 Task: Use the formula "LAMBDA" in spreadsheet "Project portfolio".
Action: Mouse moved to (809, 96)
Screenshot: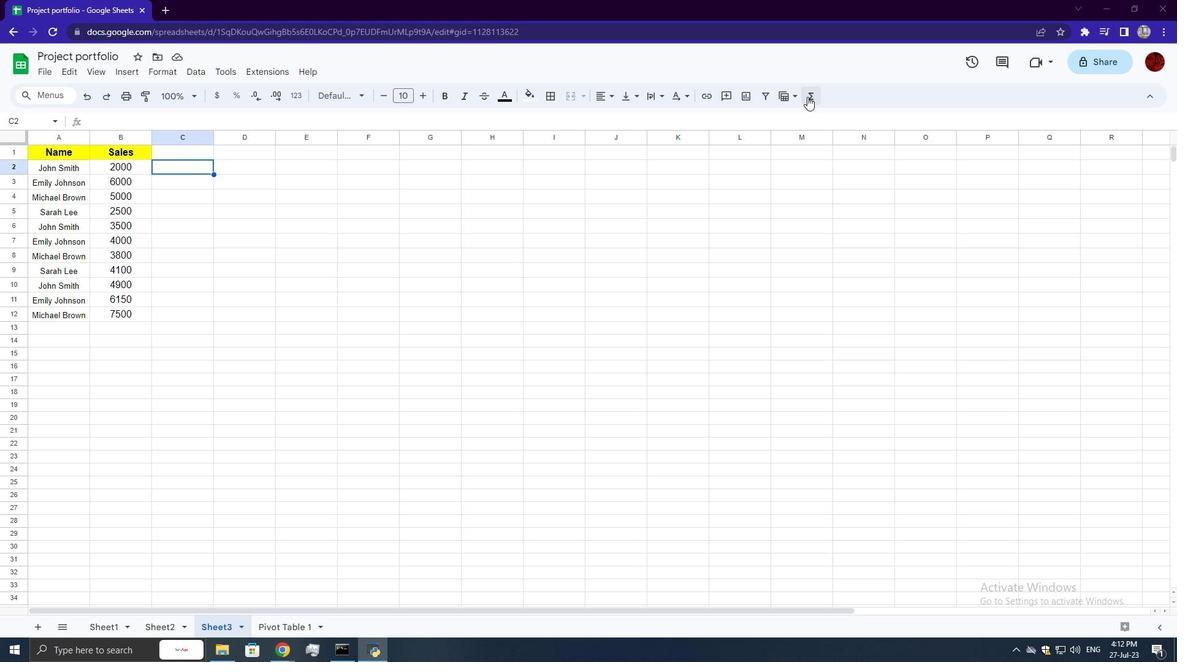 
Action: Mouse pressed left at (809, 96)
Screenshot: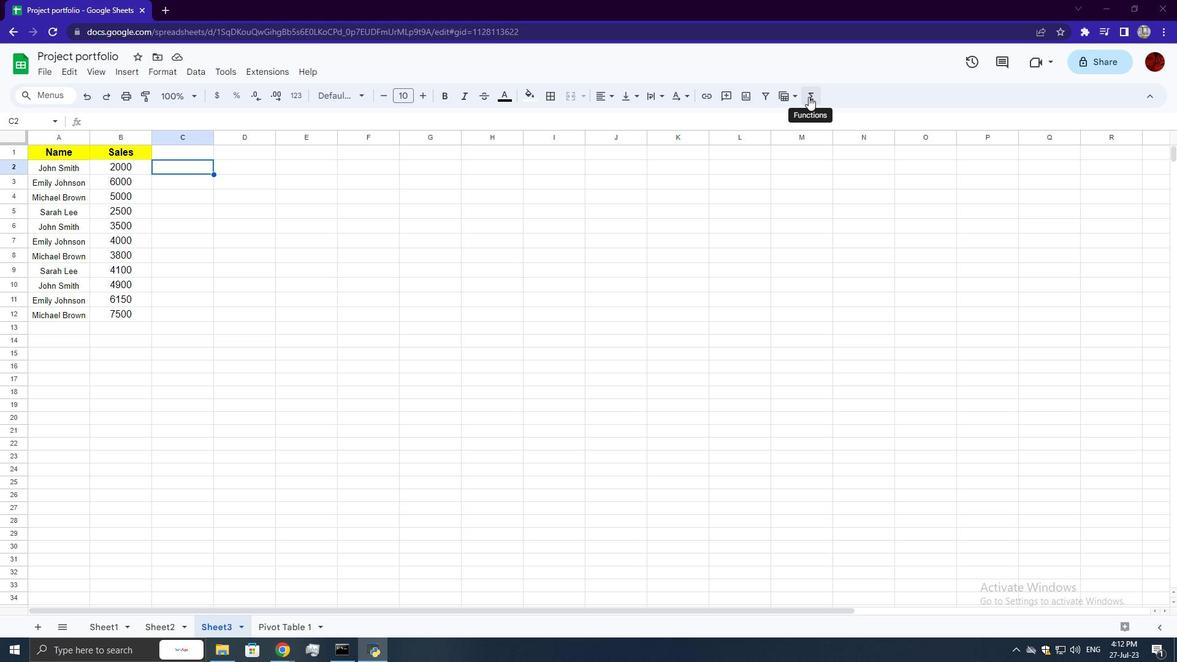 
Action: Mouse moved to (985, 257)
Screenshot: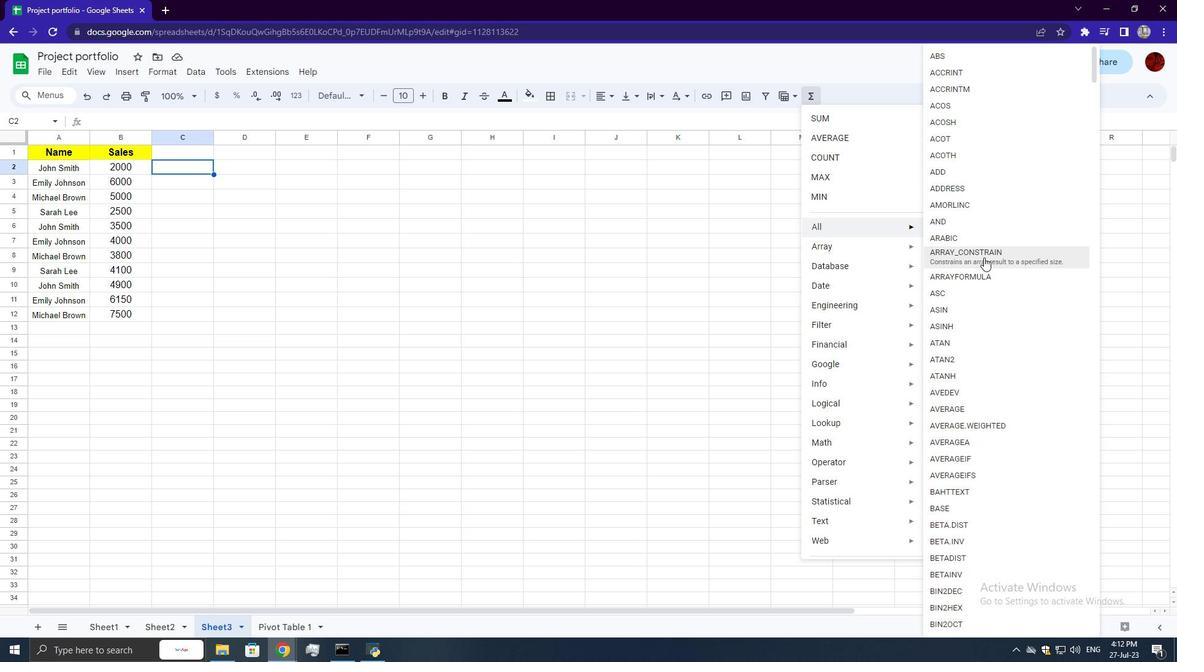 
Action: Mouse scrolled (985, 257) with delta (0, 0)
Screenshot: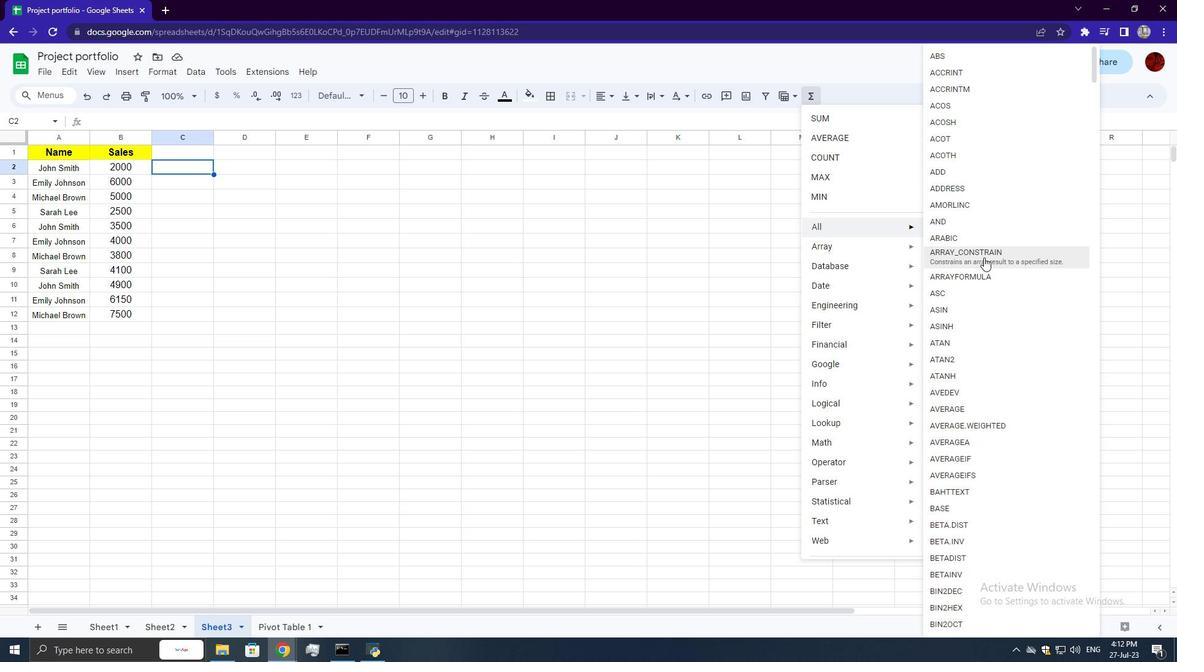 
Action: Mouse moved to (985, 259)
Screenshot: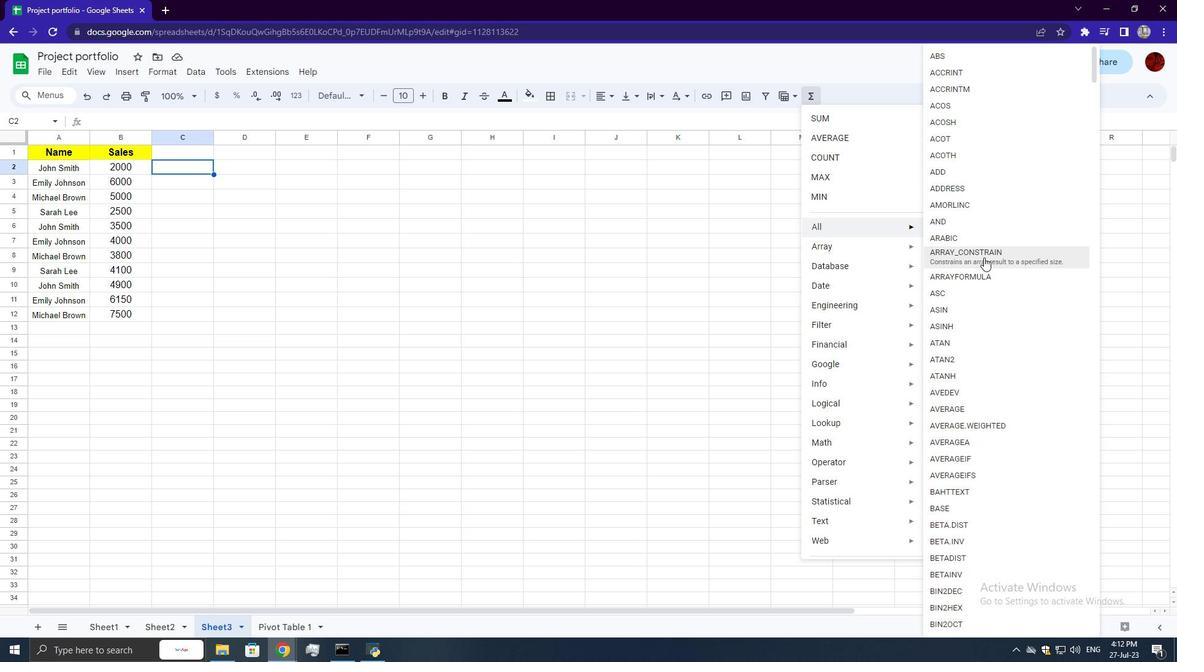 
Action: Mouse scrolled (985, 258) with delta (0, 0)
Screenshot: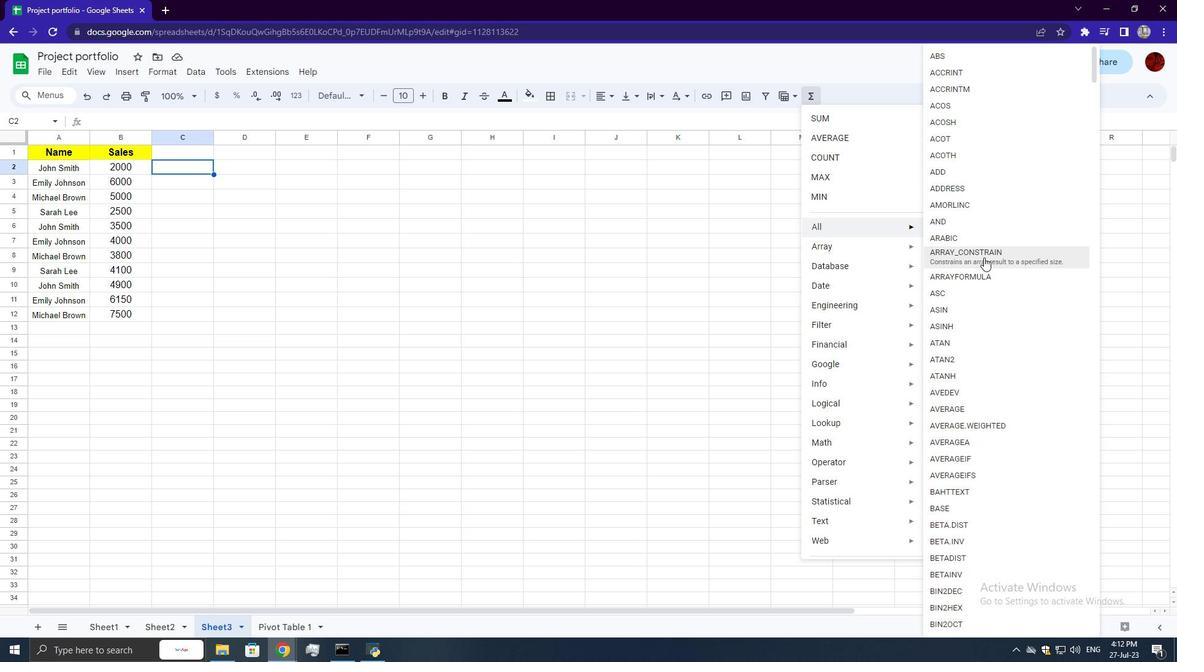 
Action: Mouse scrolled (985, 258) with delta (0, 0)
Screenshot: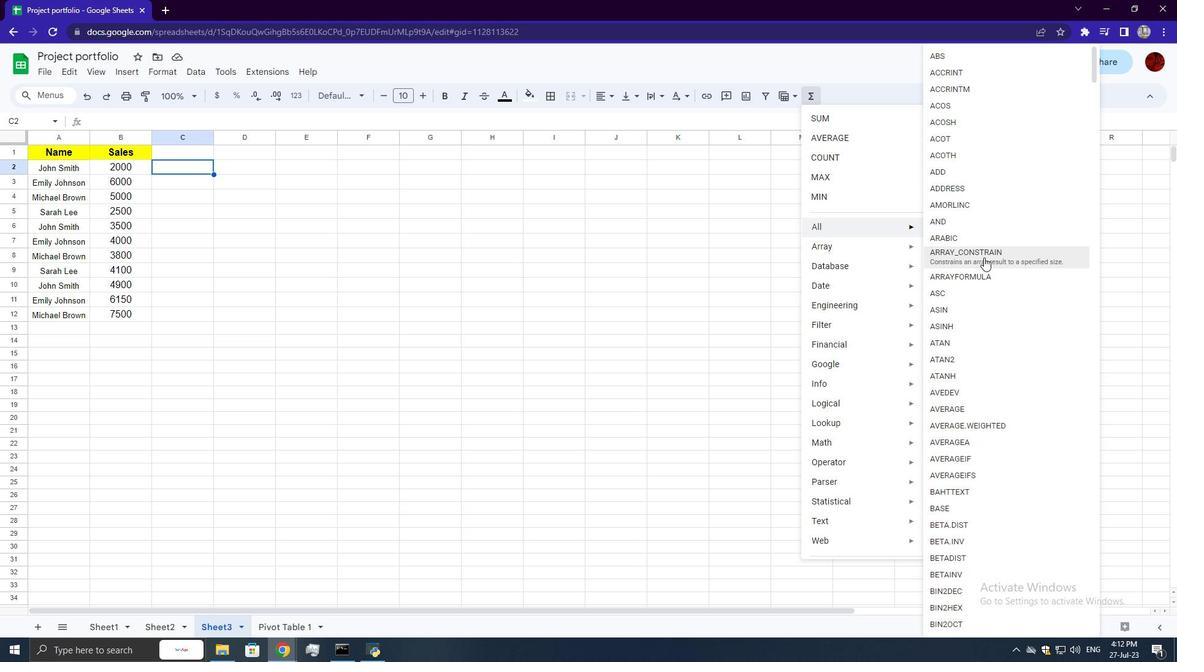 
Action: Mouse scrolled (985, 258) with delta (0, 0)
Screenshot: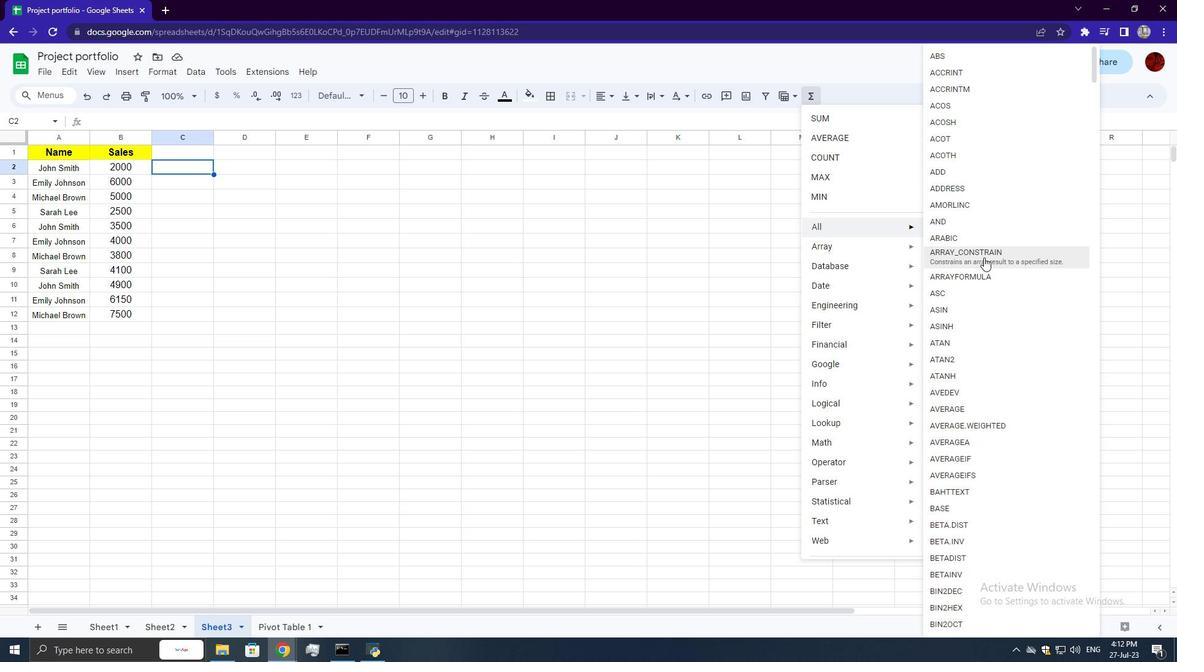 
Action: Mouse scrolled (985, 258) with delta (0, 0)
Screenshot: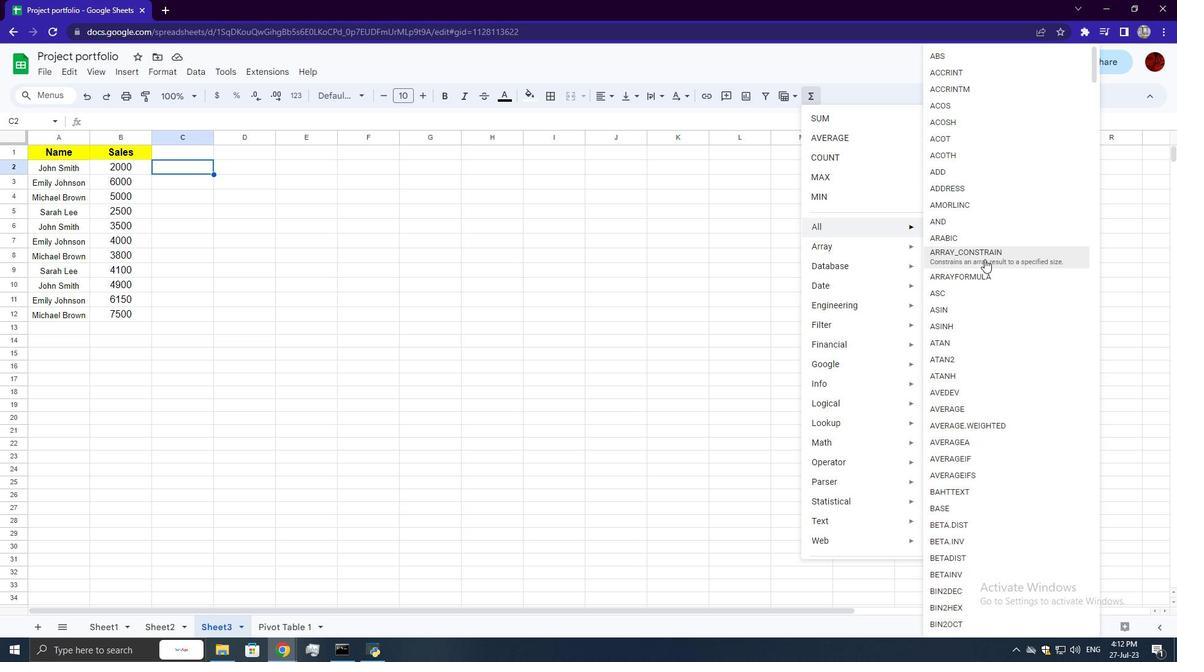 
Action: Mouse scrolled (985, 258) with delta (0, 0)
Screenshot: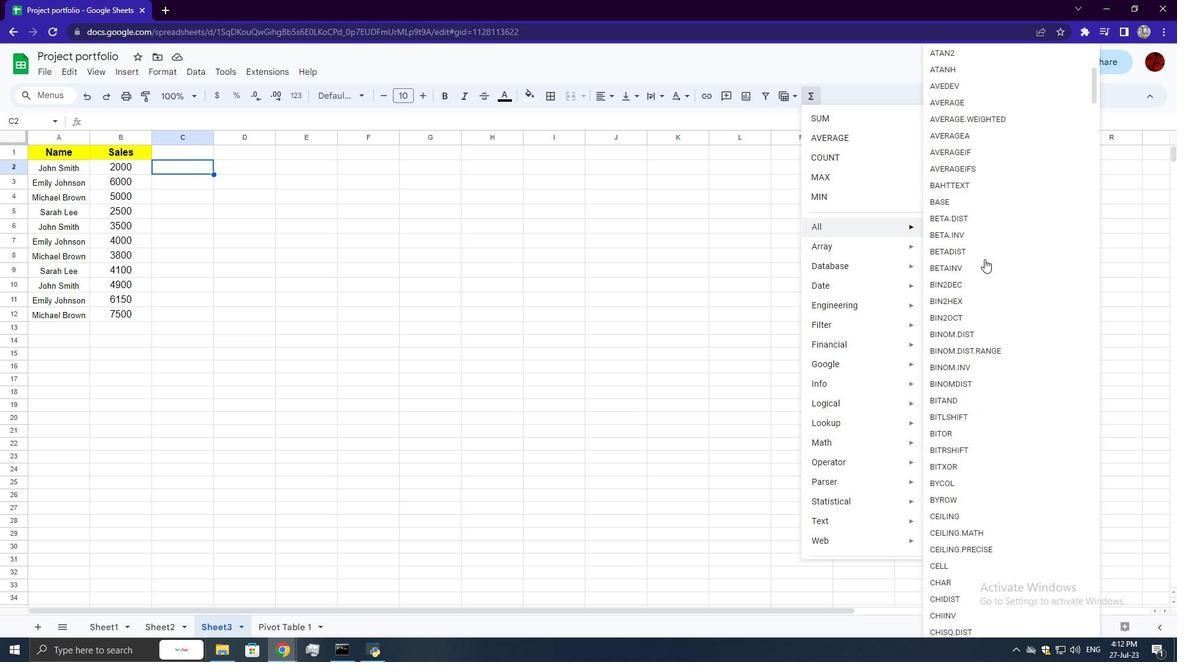 
Action: Mouse scrolled (985, 258) with delta (0, 0)
Screenshot: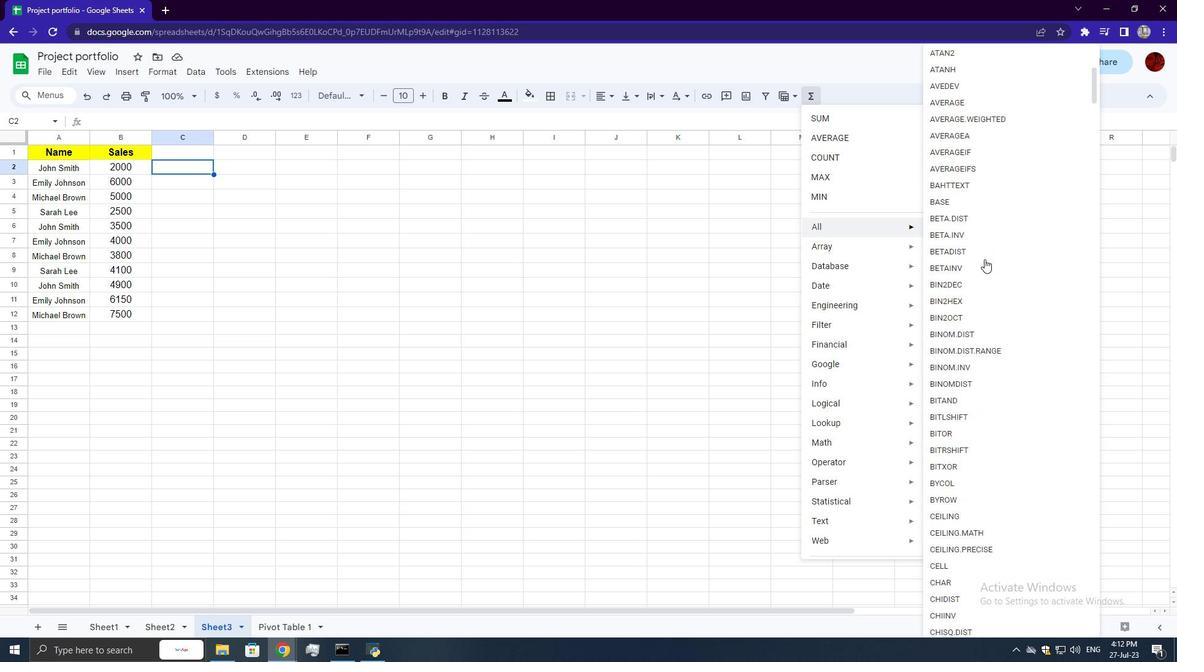
Action: Mouse scrolled (985, 258) with delta (0, 0)
Screenshot: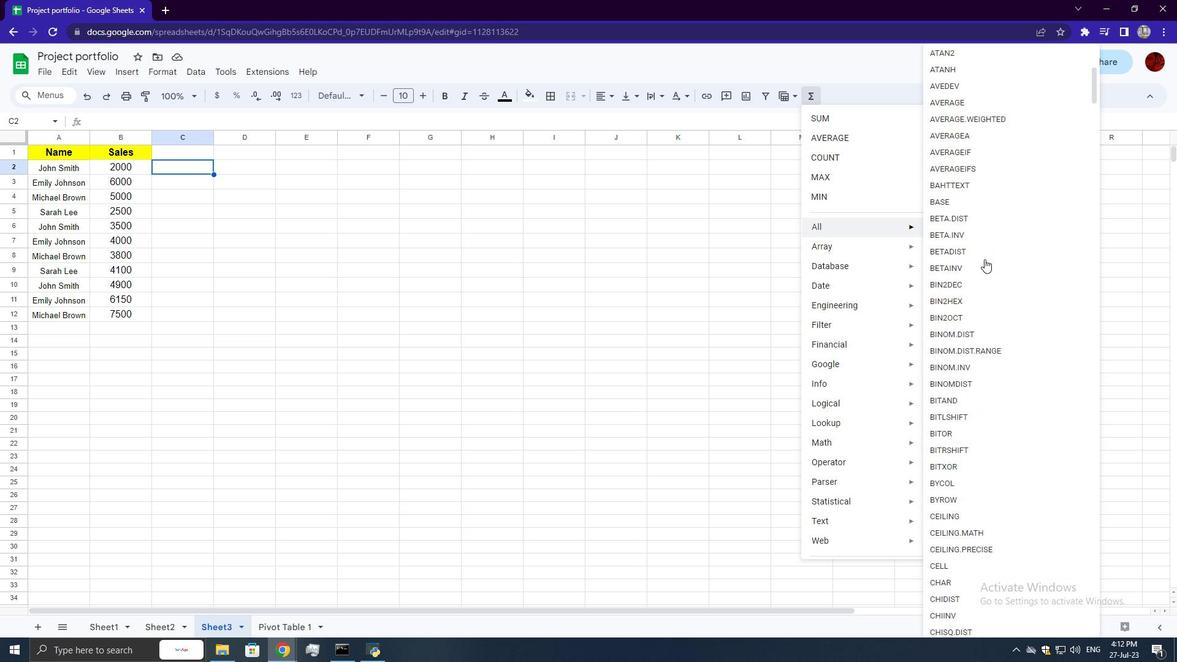 
Action: Mouse scrolled (985, 258) with delta (0, 0)
Screenshot: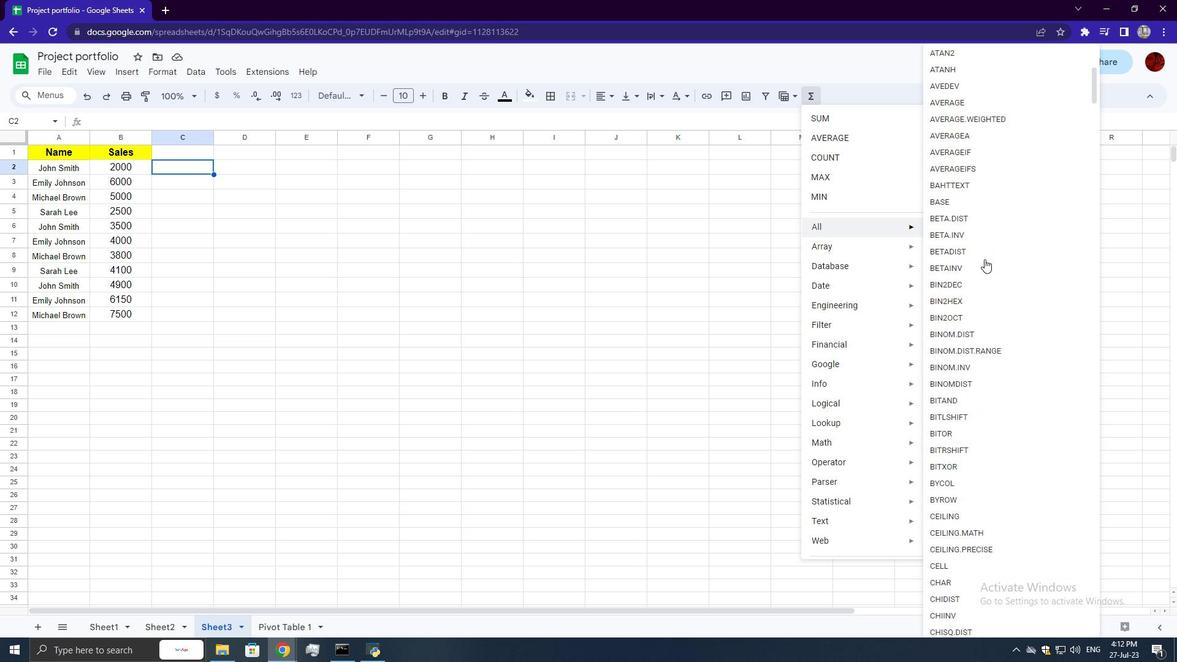 
Action: Mouse scrolled (985, 258) with delta (0, 0)
Screenshot: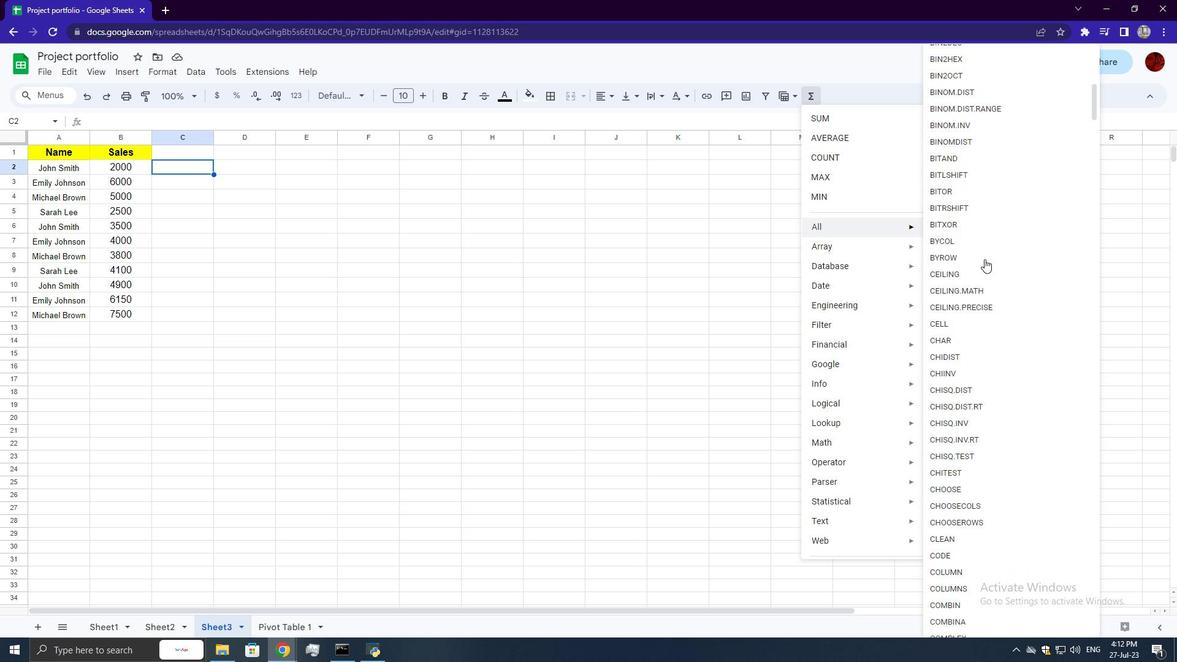 
Action: Mouse scrolled (985, 258) with delta (0, 0)
Screenshot: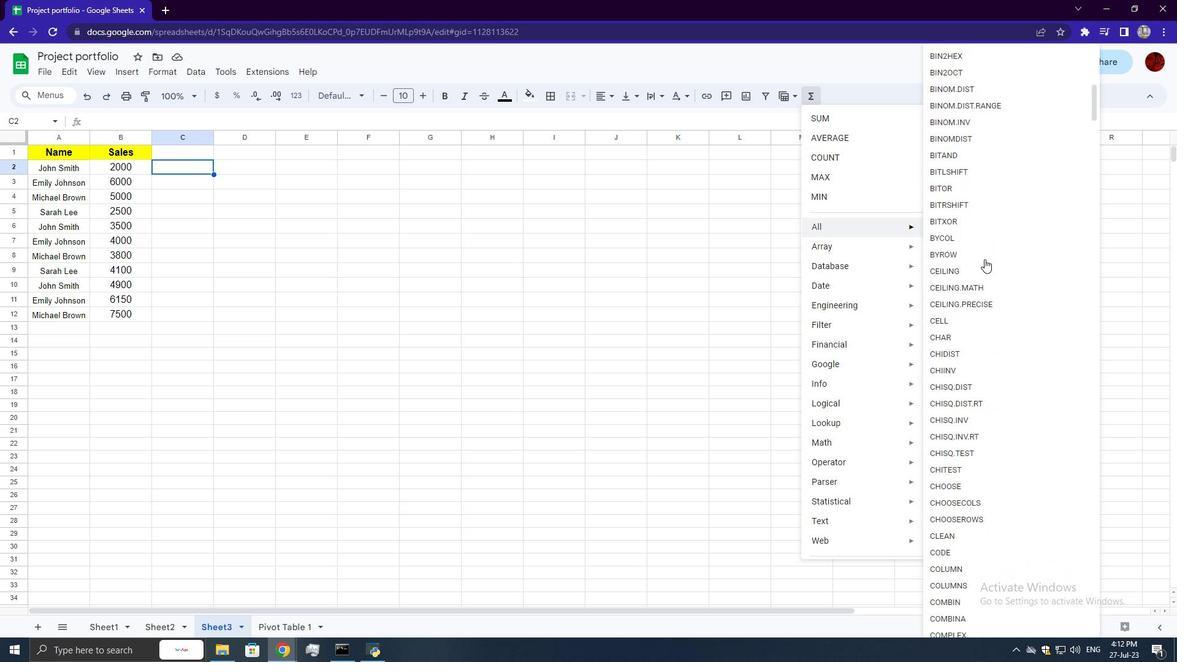 
Action: Mouse scrolled (985, 258) with delta (0, 0)
Screenshot: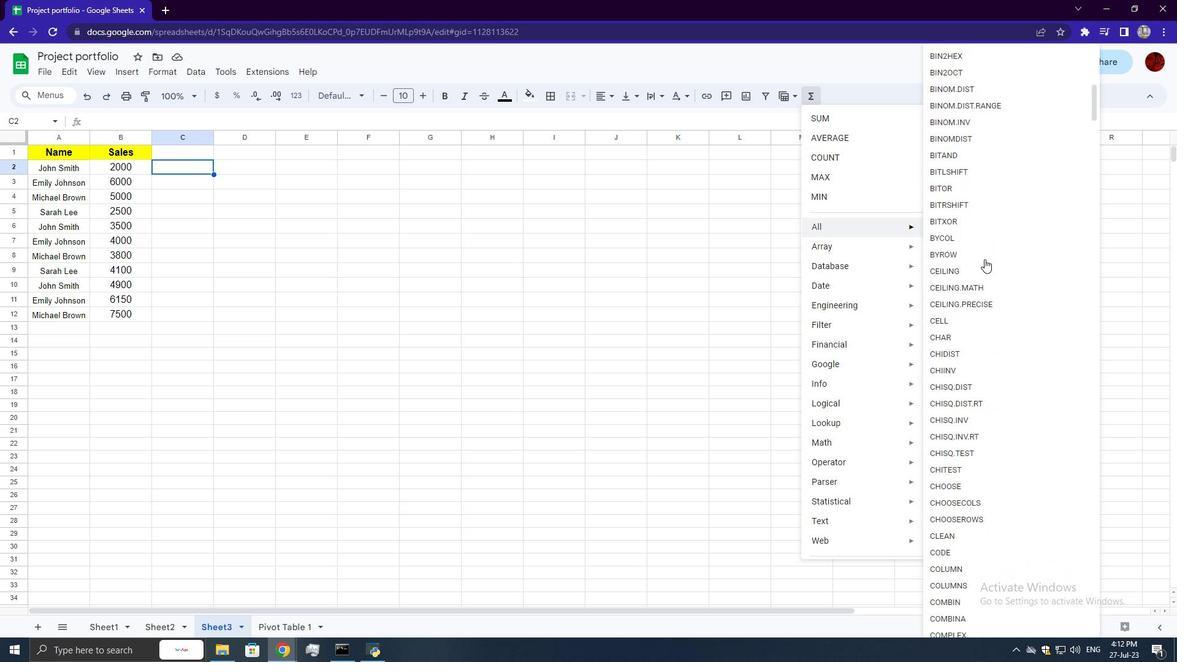 
Action: Mouse scrolled (985, 258) with delta (0, 0)
Screenshot: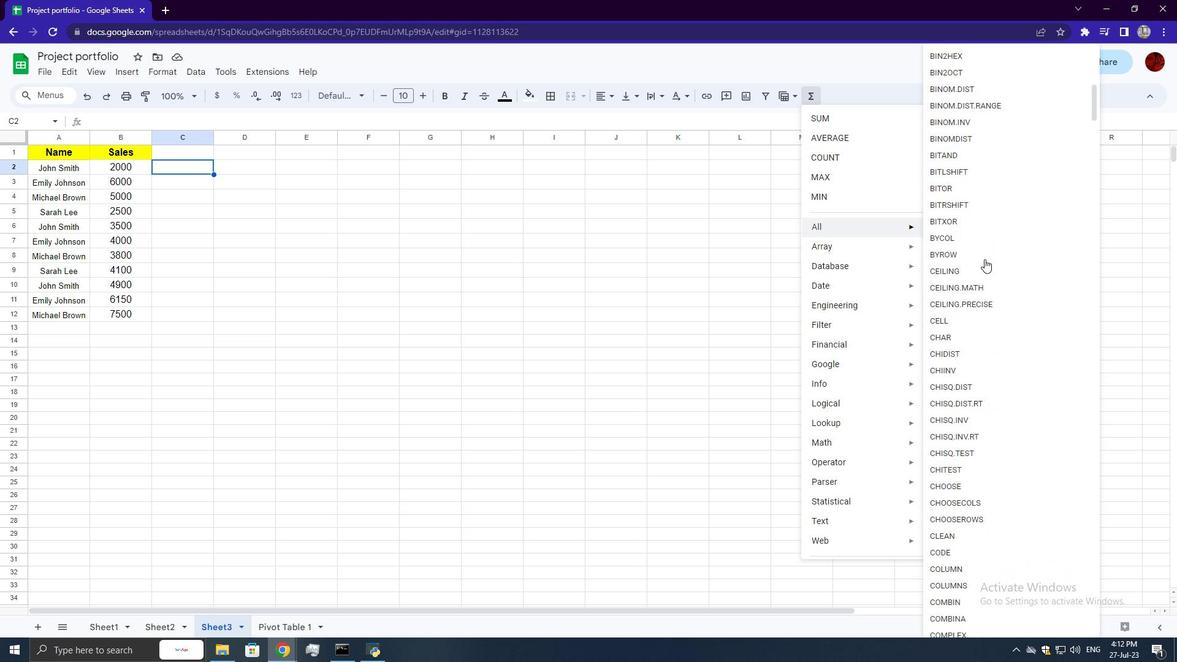 
Action: Mouse scrolled (985, 258) with delta (0, 0)
Screenshot: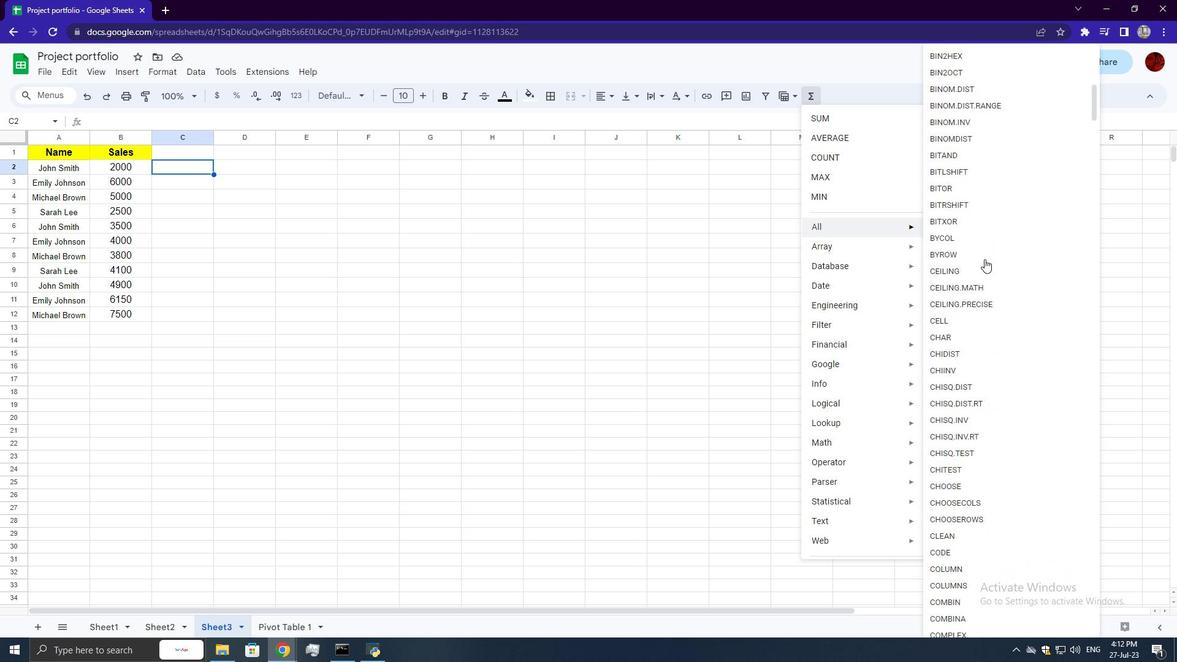 
Action: Mouse scrolled (985, 258) with delta (0, 0)
Screenshot: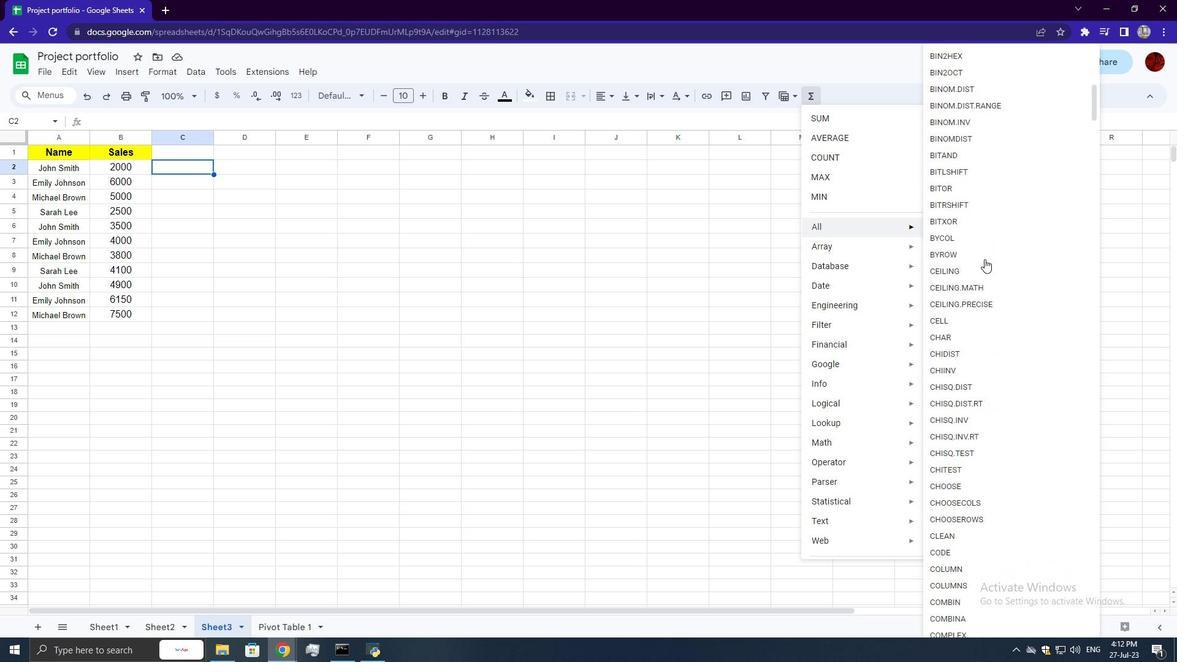
Action: Mouse scrolled (985, 258) with delta (0, 0)
Screenshot: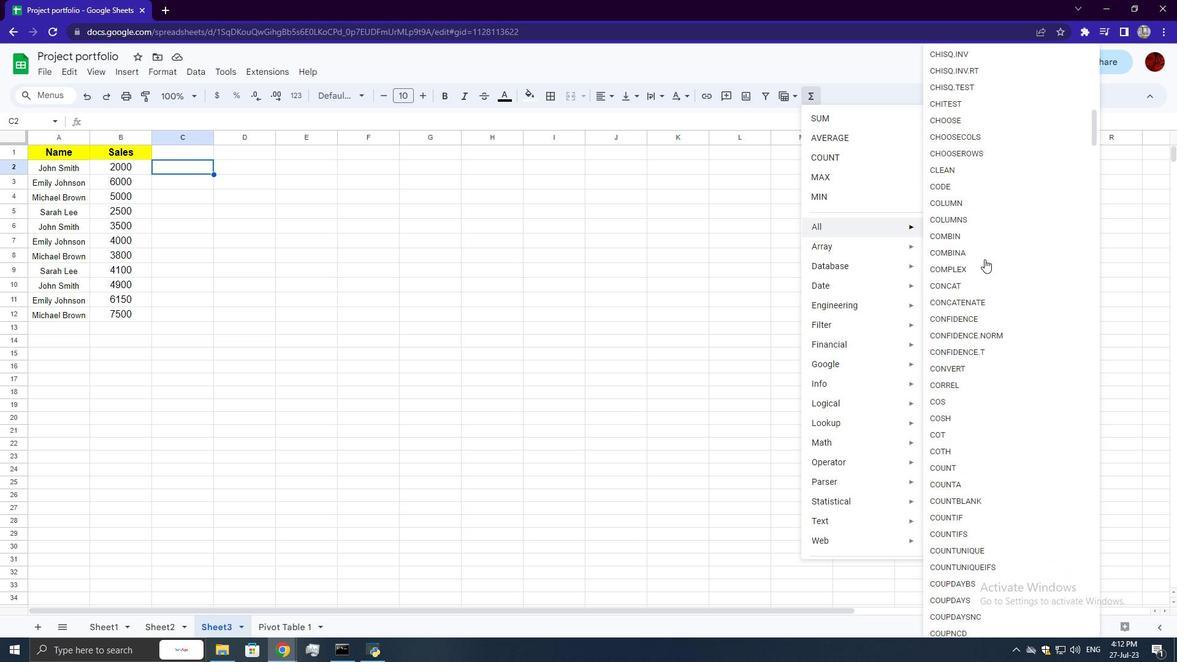 
Action: Mouse scrolled (985, 258) with delta (0, 0)
Screenshot: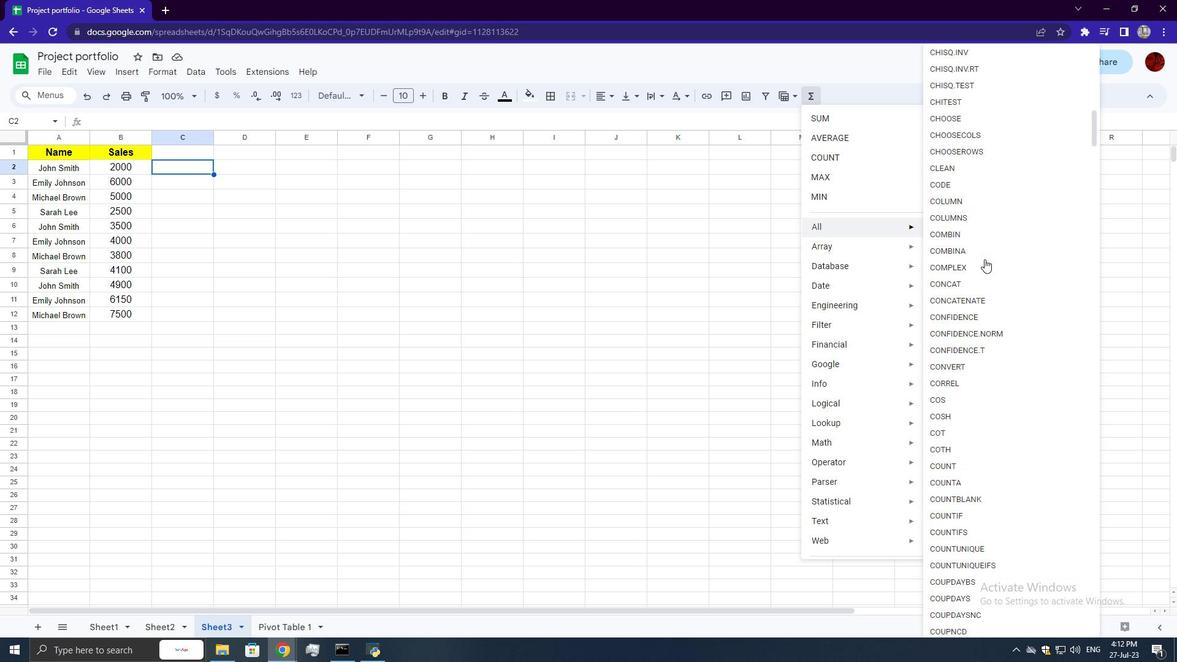 
Action: Mouse moved to (985, 259)
Screenshot: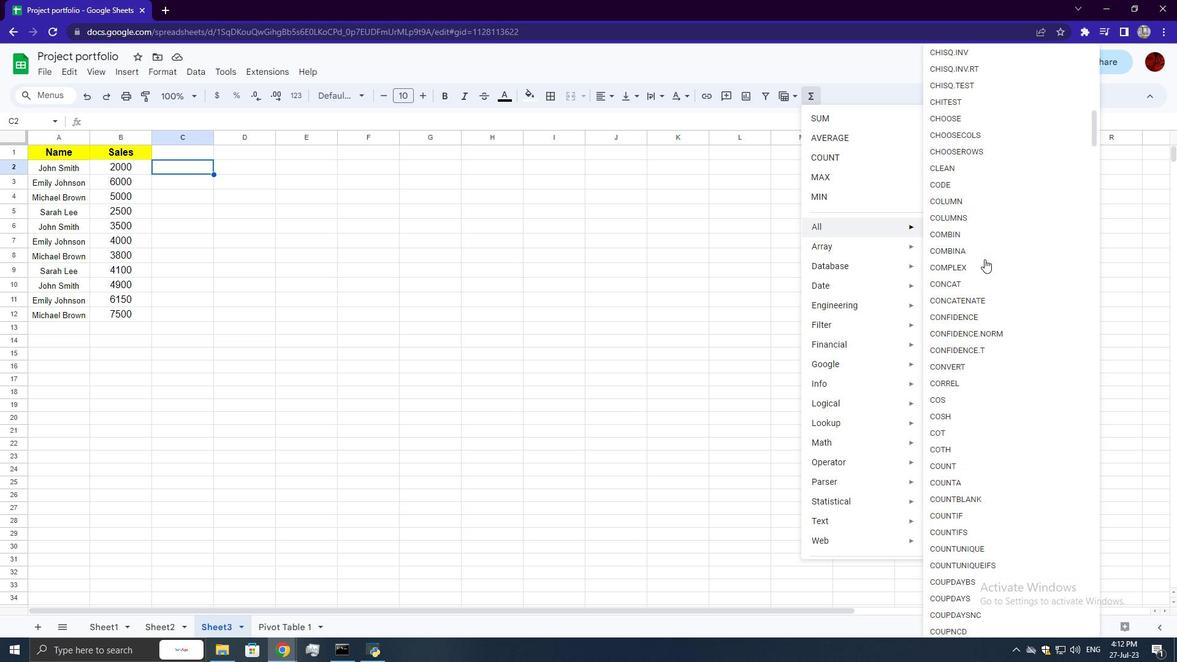 
Action: Mouse scrolled (985, 258) with delta (0, 0)
Screenshot: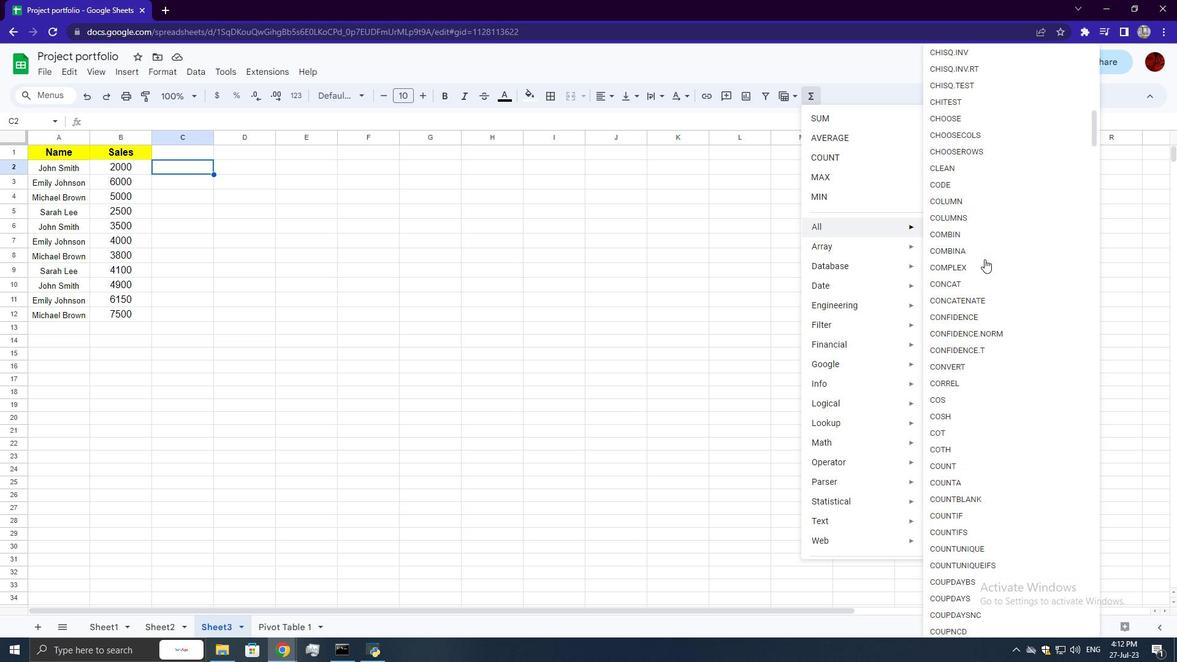 
Action: Mouse scrolled (985, 258) with delta (0, 0)
Screenshot: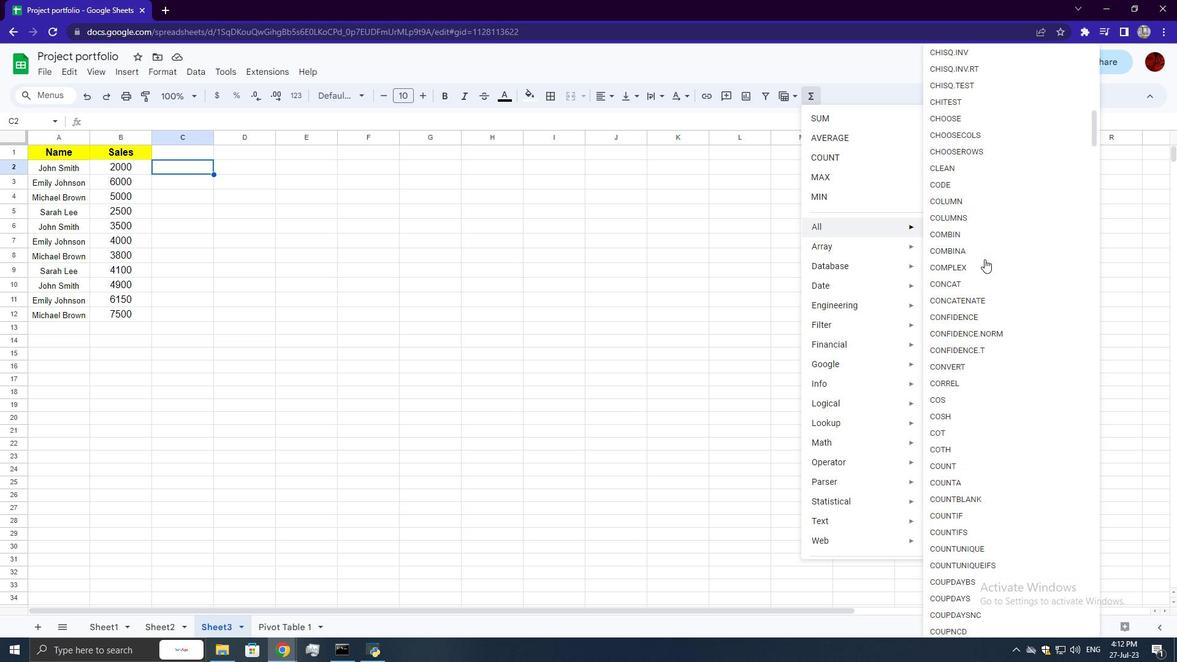 
Action: Mouse scrolled (985, 258) with delta (0, 0)
Screenshot: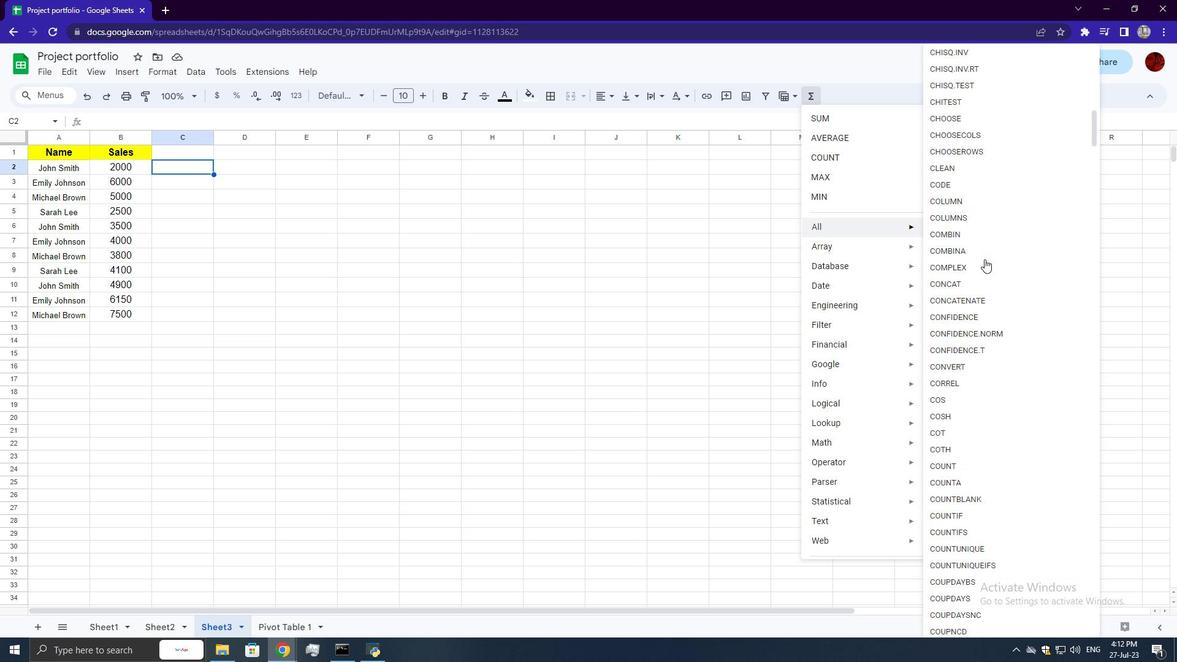
Action: Mouse scrolled (985, 258) with delta (0, 0)
Screenshot: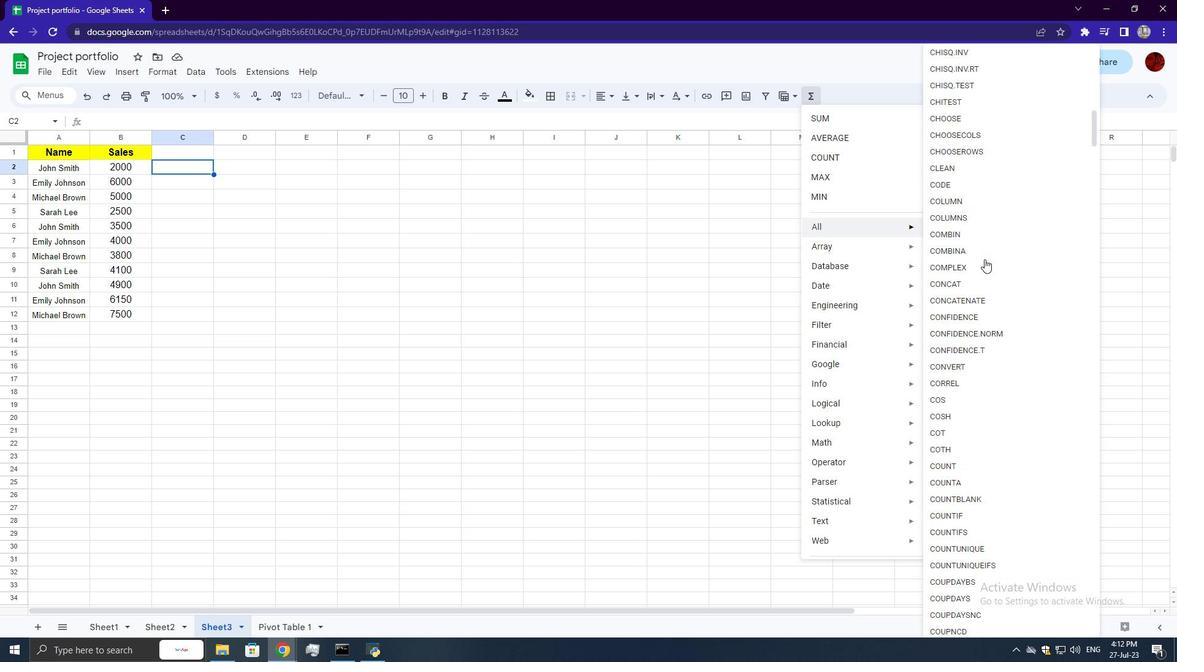 
Action: Mouse scrolled (985, 258) with delta (0, 0)
Screenshot: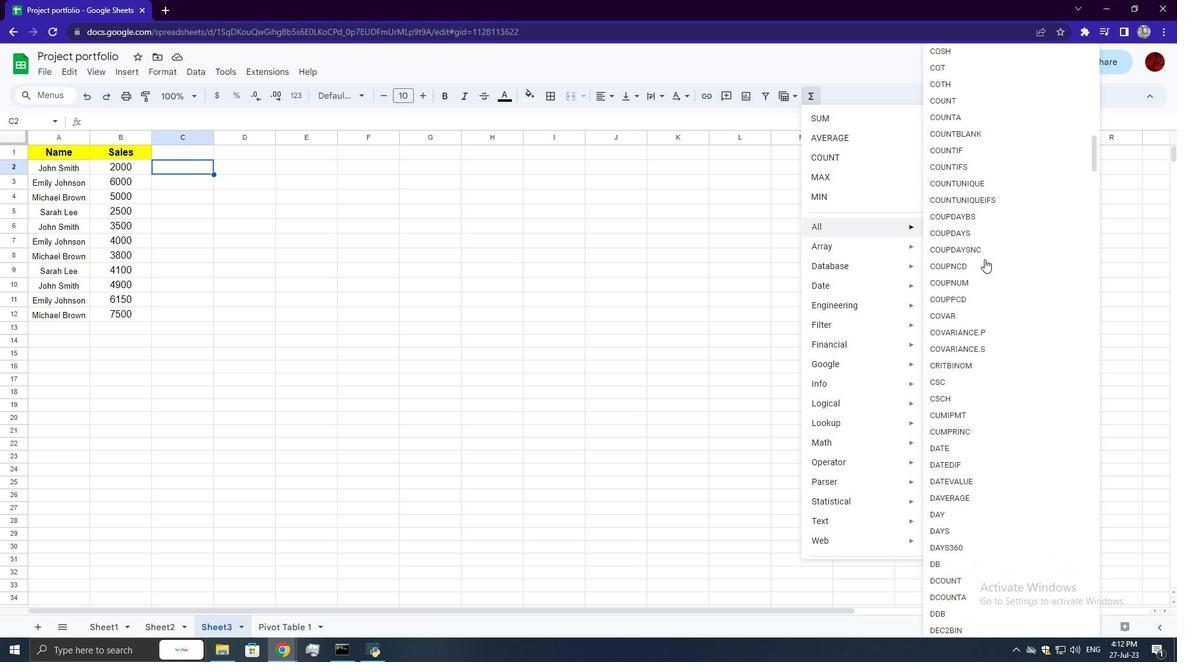 
Action: Mouse scrolled (985, 258) with delta (0, 0)
Screenshot: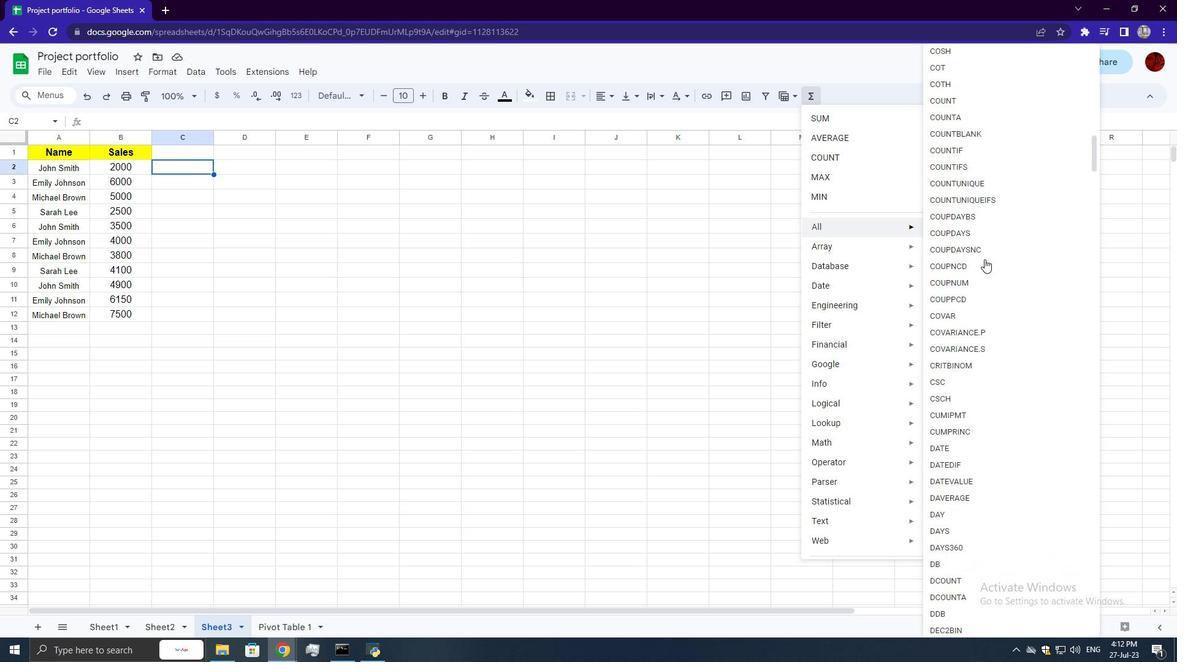 
Action: Mouse scrolled (985, 258) with delta (0, 0)
Screenshot: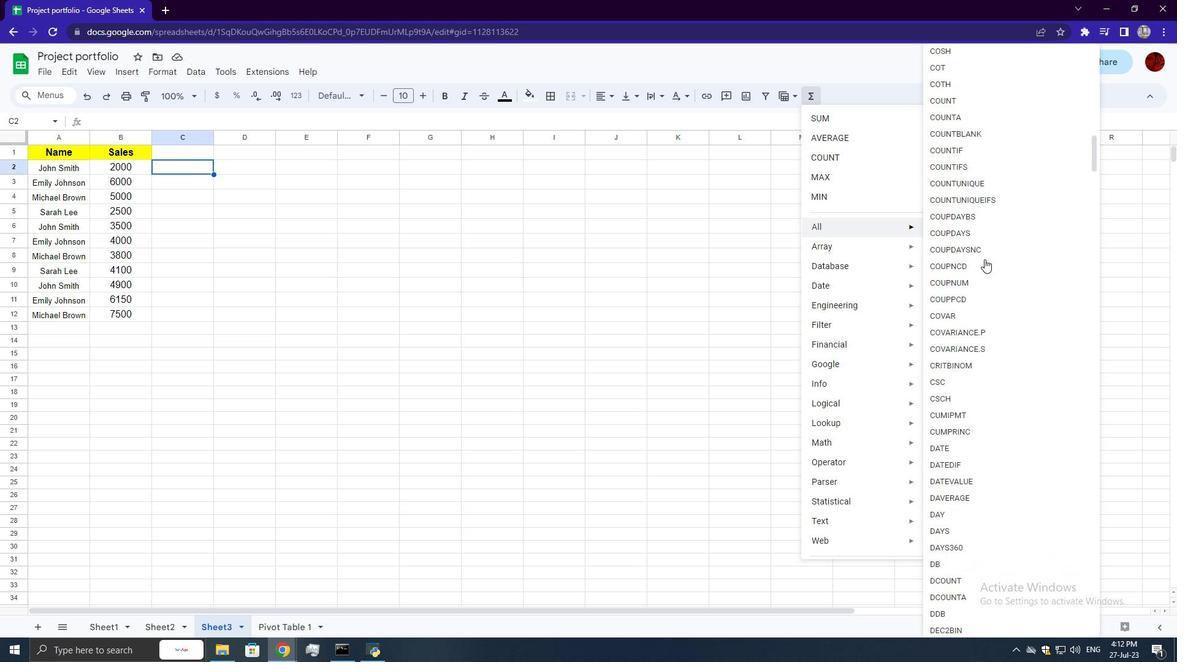 
Action: Mouse scrolled (985, 258) with delta (0, 0)
Screenshot: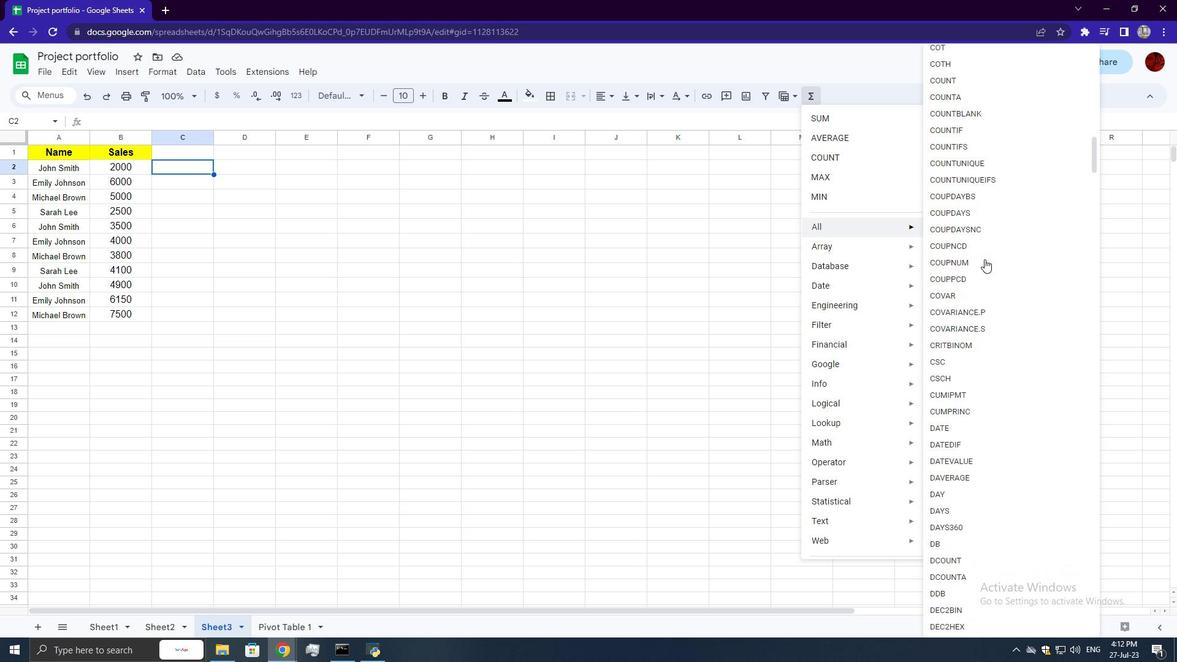 
Action: Mouse scrolled (985, 258) with delta (0, 0)
Screenshot: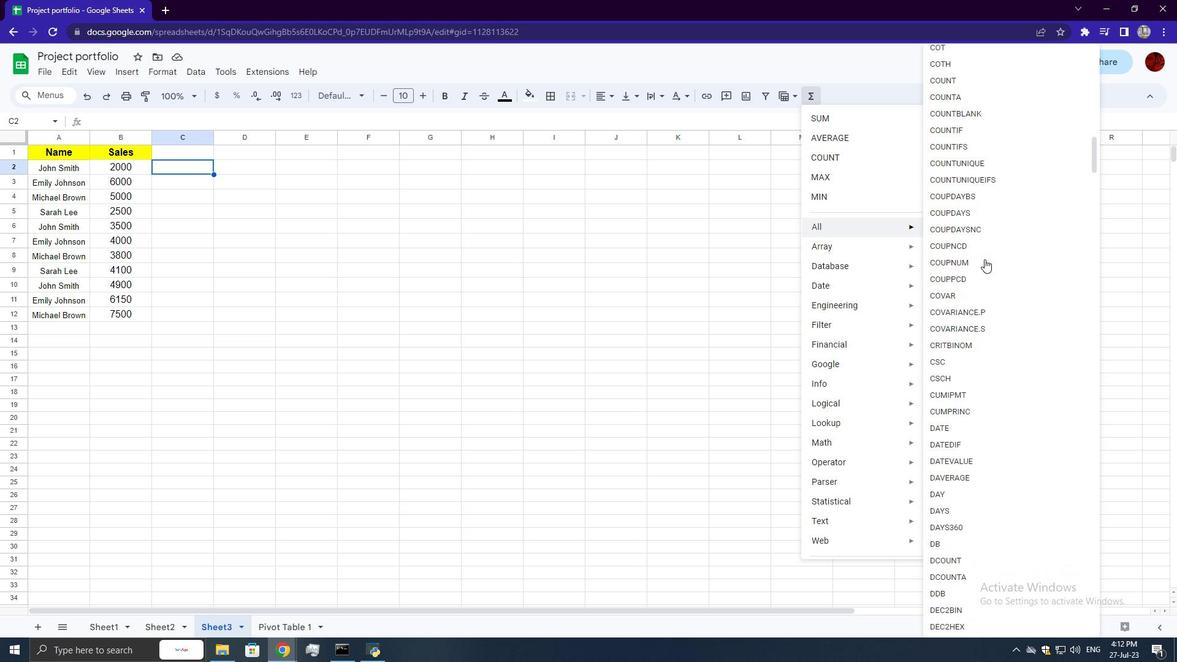 
Action: Mouse scrolled (985, 258) with delta (0, 0)
Screenshot: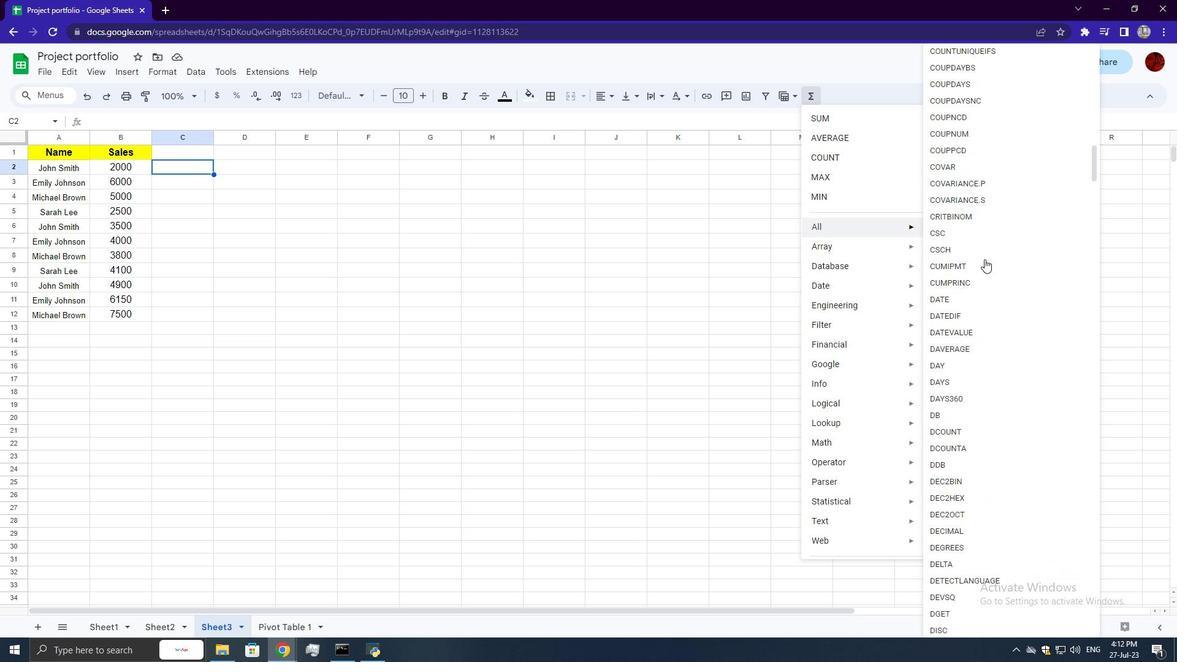 
Action: Mouse scrolled (985, 258) with delta (0, 0)
Screenshot: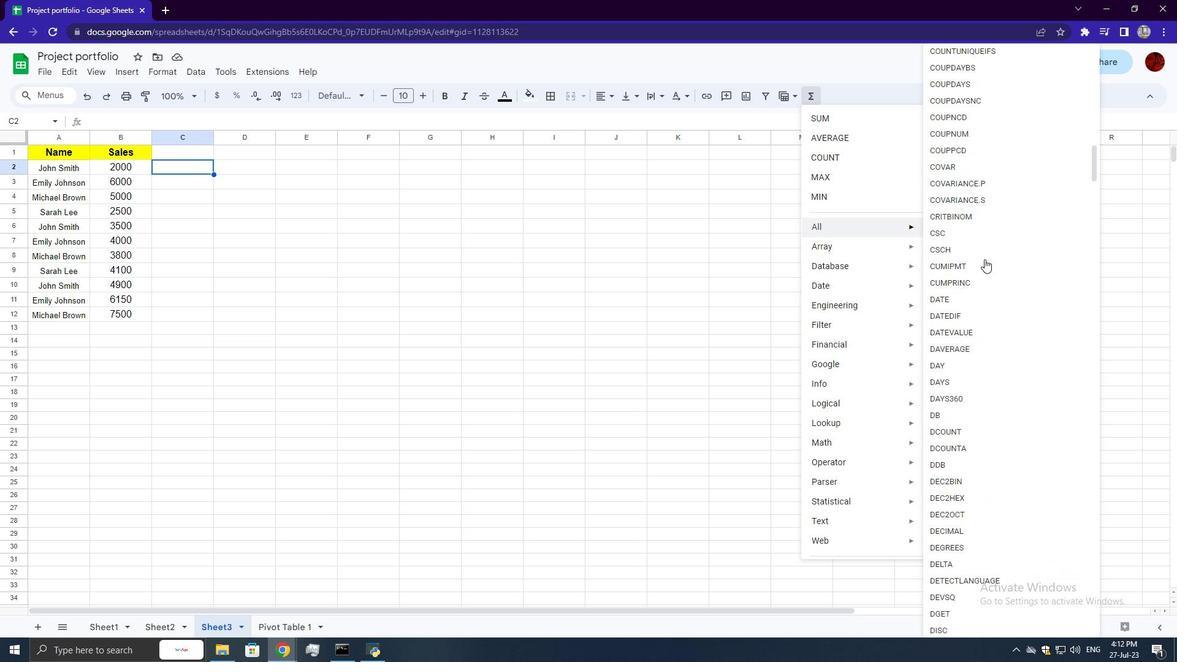 
Action: Mouse scrolled (985, 258) with delta (0, 0)
Screenshot: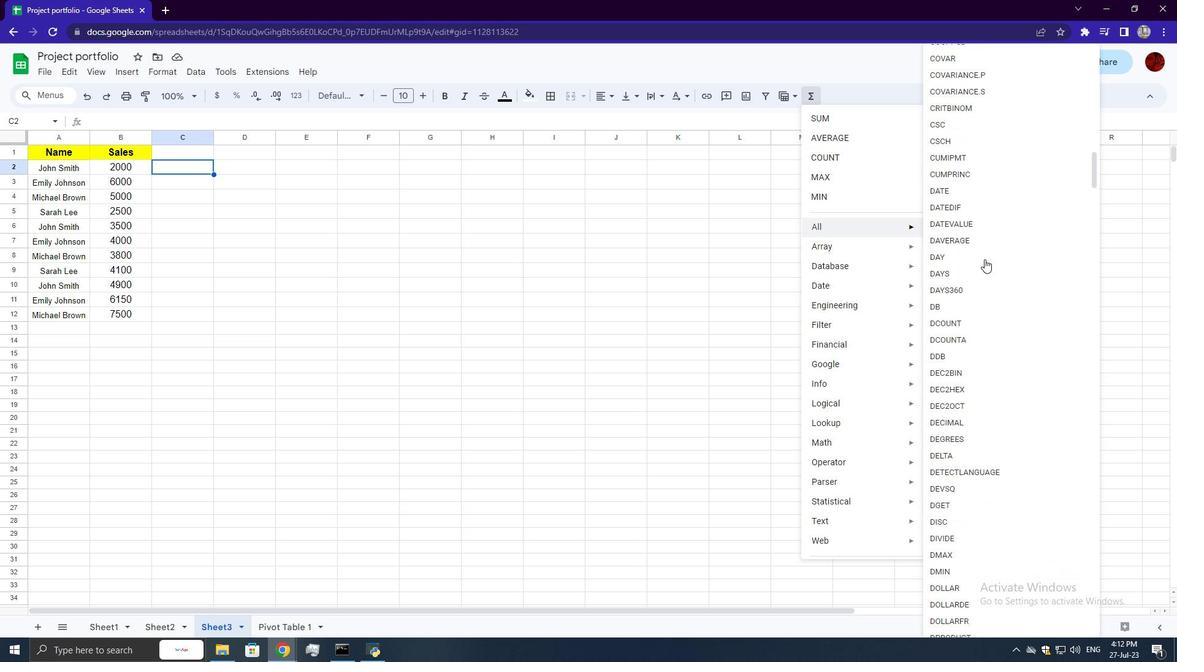 
Action: Mouse scrolled (985, 258) with delta (0, 0)
Screenshot: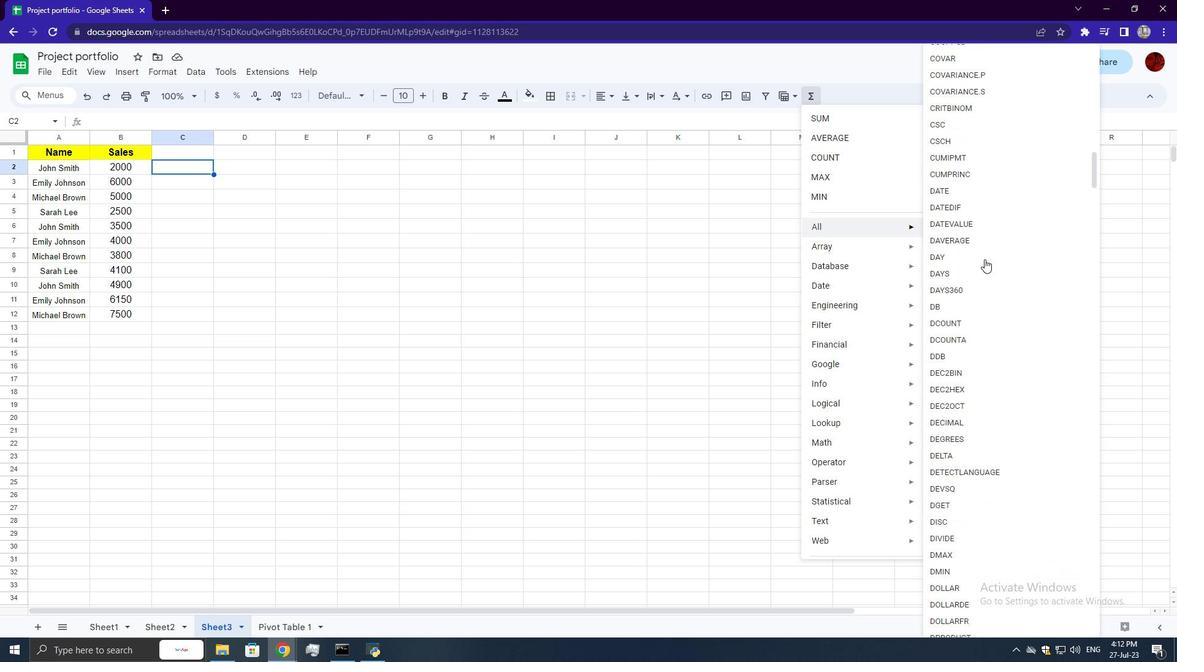 
Action: Mouse scrolled (985, 258) with delta (0, 0)
Screenshot: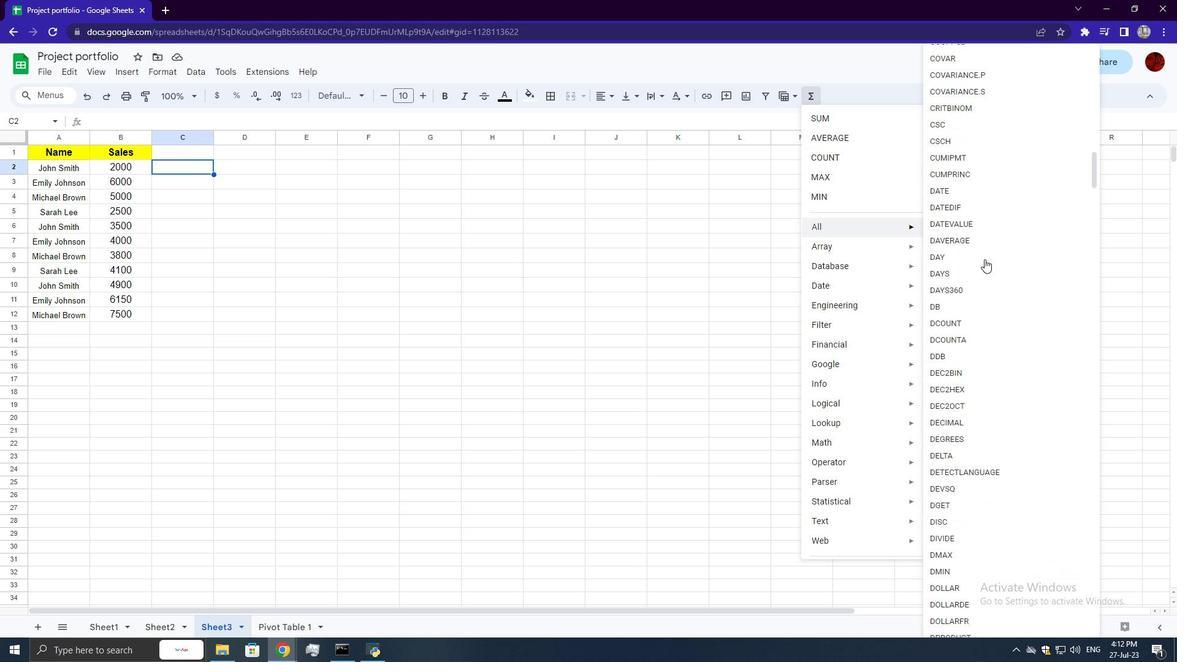 
Action: Mouse scrolled (985, 258) with delta (0, 0)
Screenshot: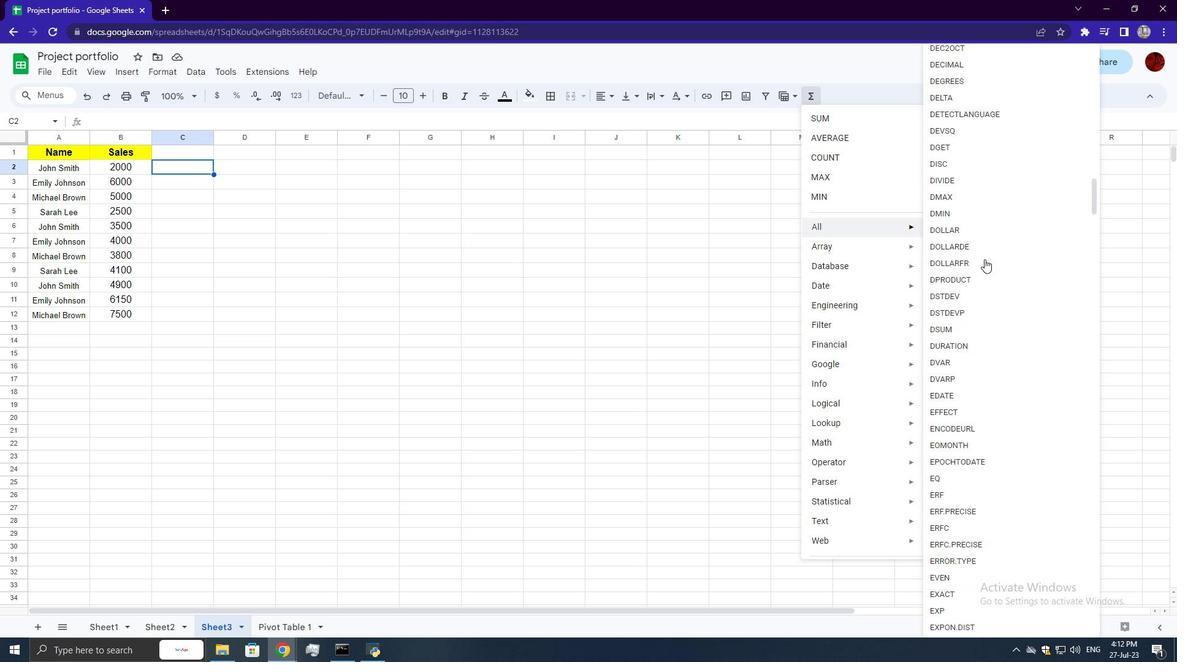 
Action: Mouse scrolled (985, 258) with delta (0, 0)
Screenshot: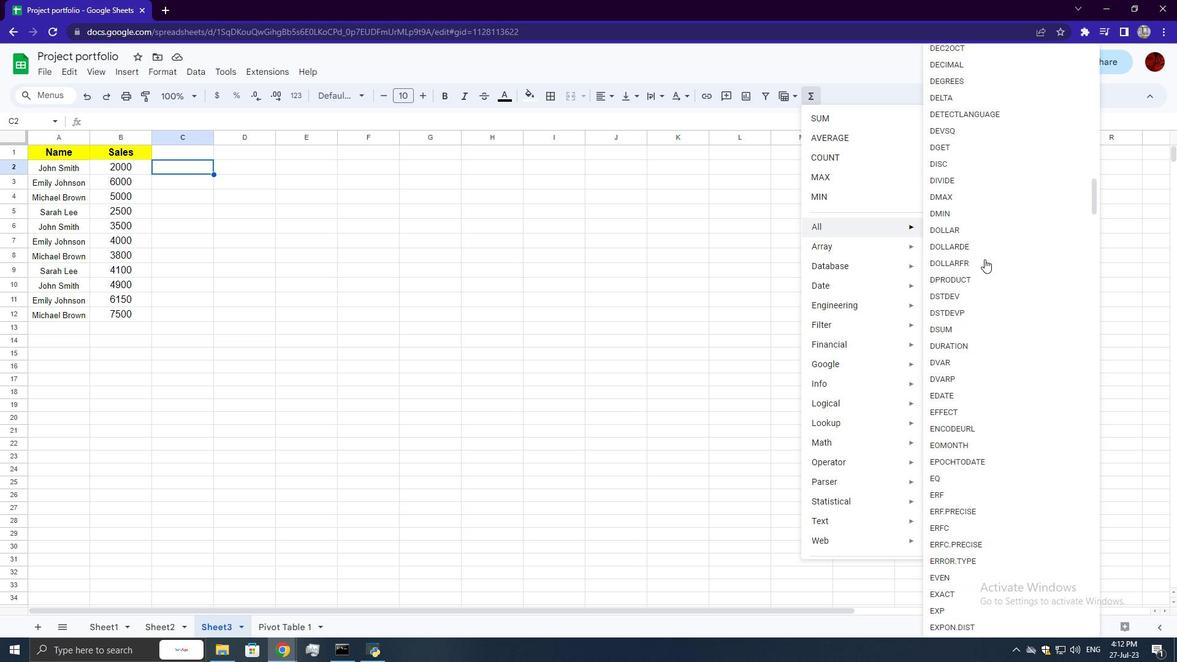 
Action: Mouse scrolled (985, 258) with delta (0, 0)
Screenshot: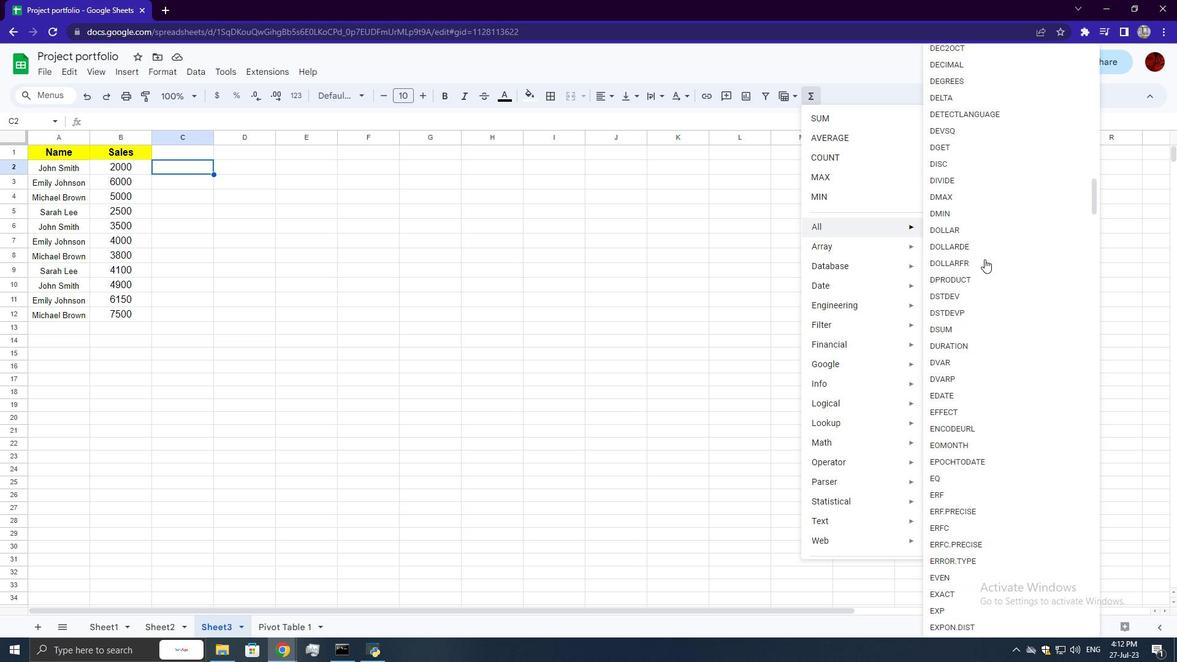 
Action: Mouse scrolled (985, 258) with delta (0, 0)
Screenshot: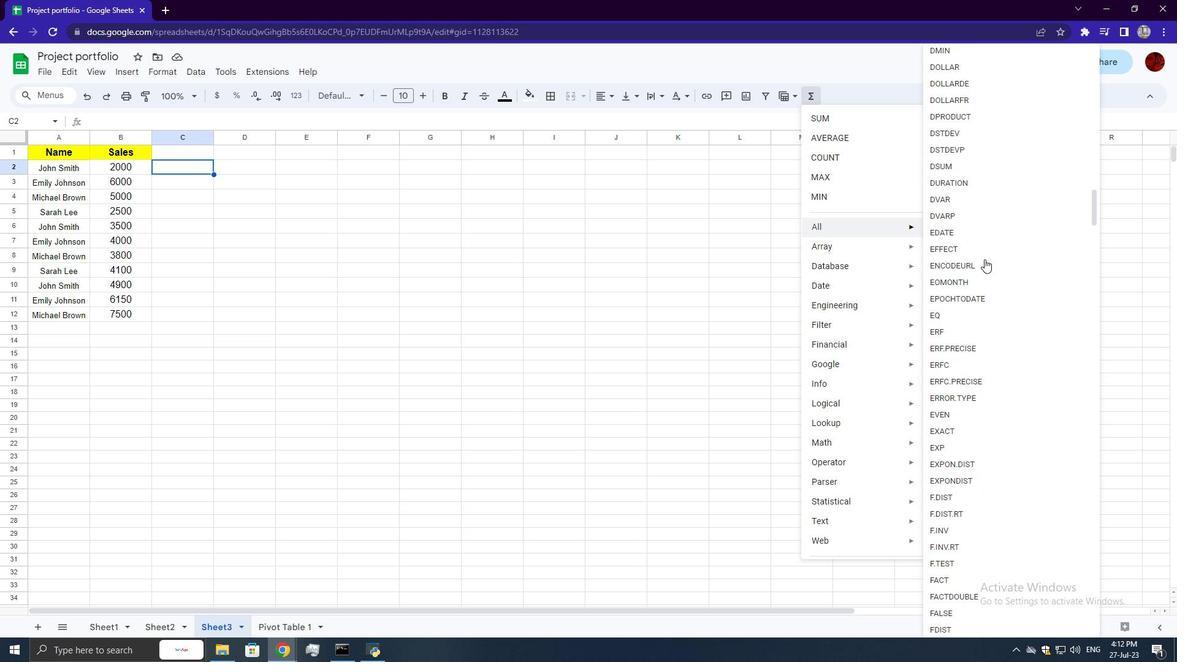 
Action: Mouse scrolled (985, 258) with delta (0, 0)
Screenshot: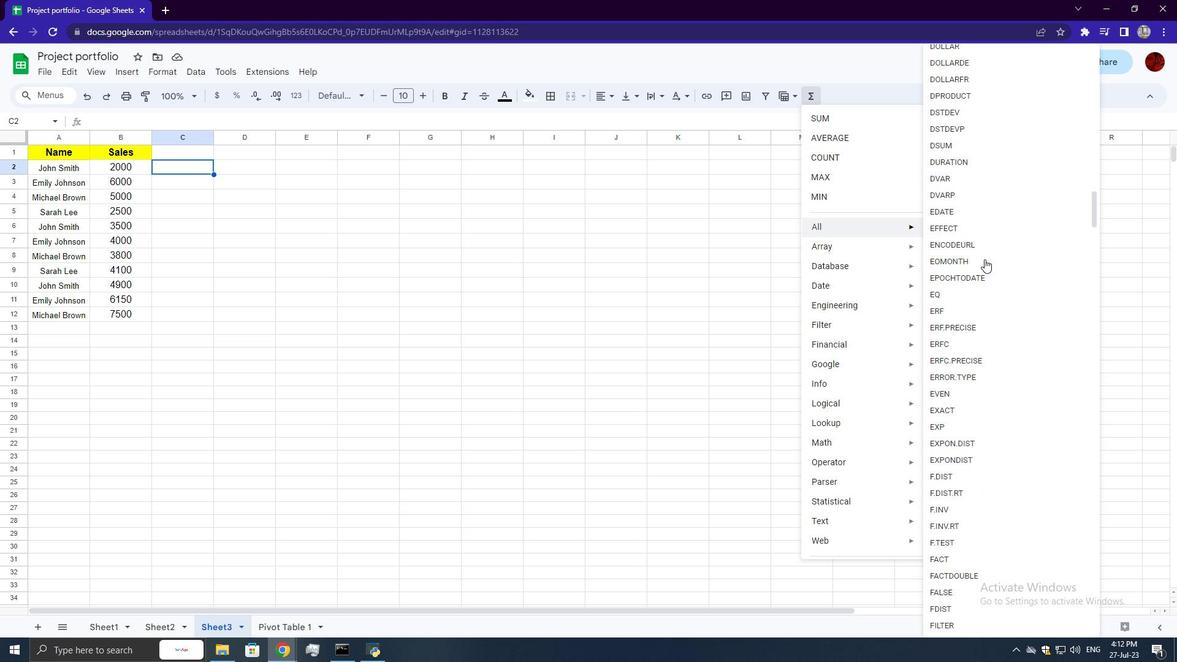 
Action: Mouse scrolled (985, 258) with delta (0, 0)
Screenshot: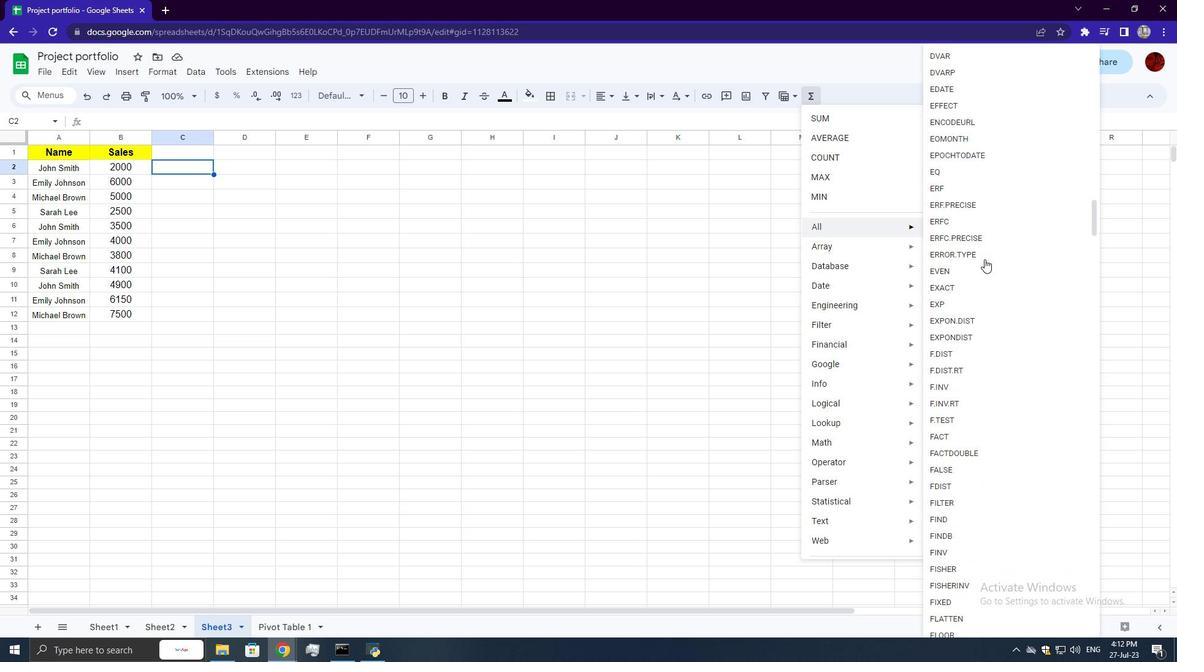 
Action: Mouse scrolled (985, 258) with delta (0, 0)
Screenshot: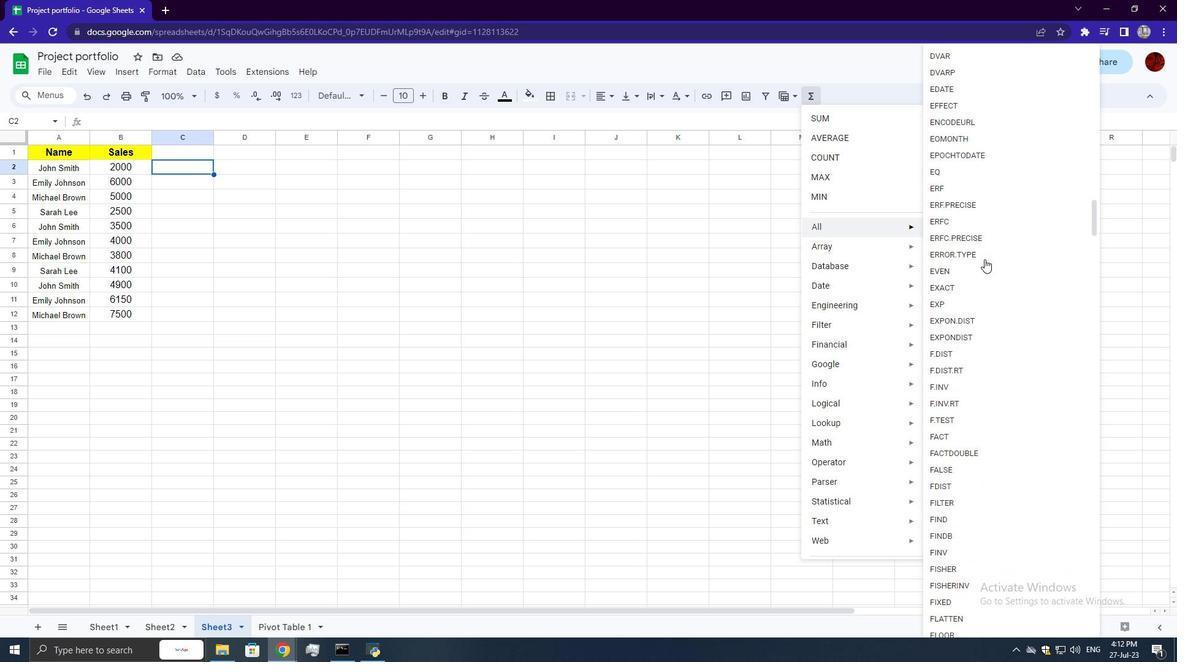 
Action: Mouse scrolled (985, 258) with delta (0, 0)
Screenshot: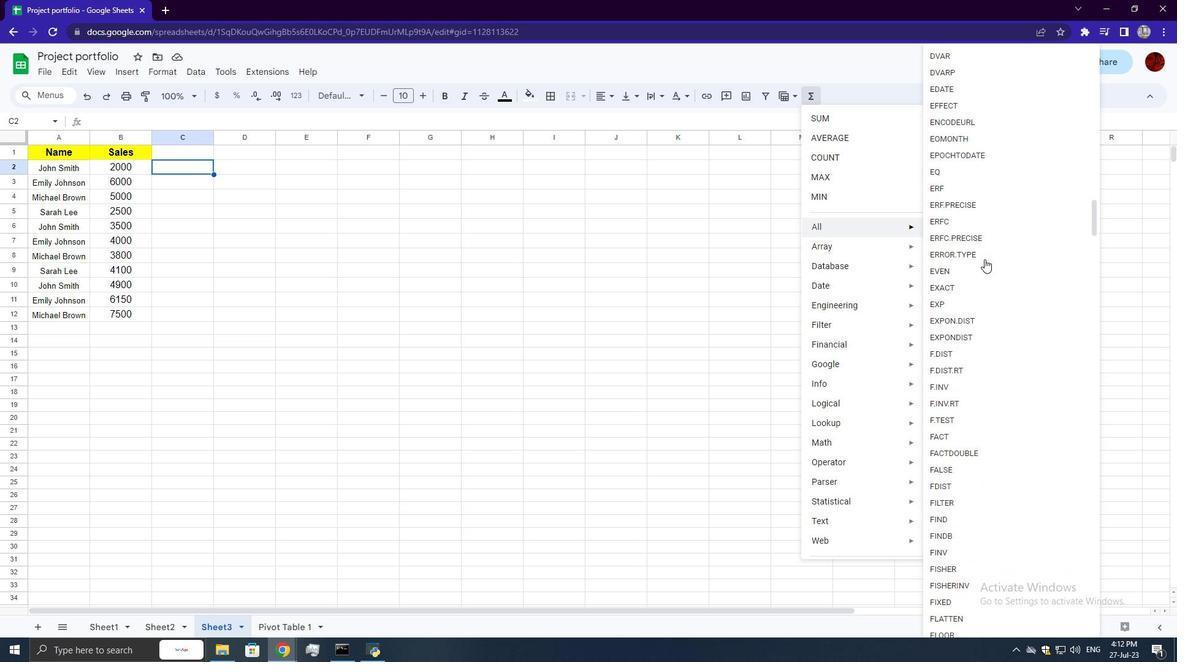 
Action: Mouse scrolled (985, 258) with delta (0, 0)
Screenshot: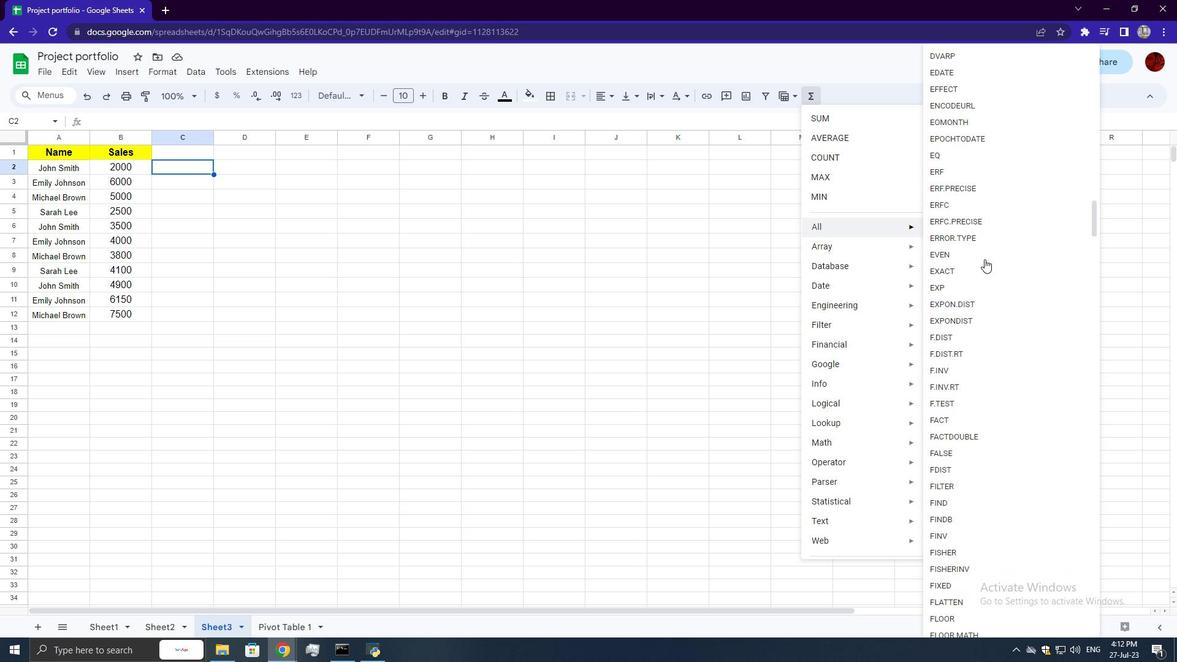 
Action: Mouse scrolled (985, 258) with delta (0, 0)
Screenshot: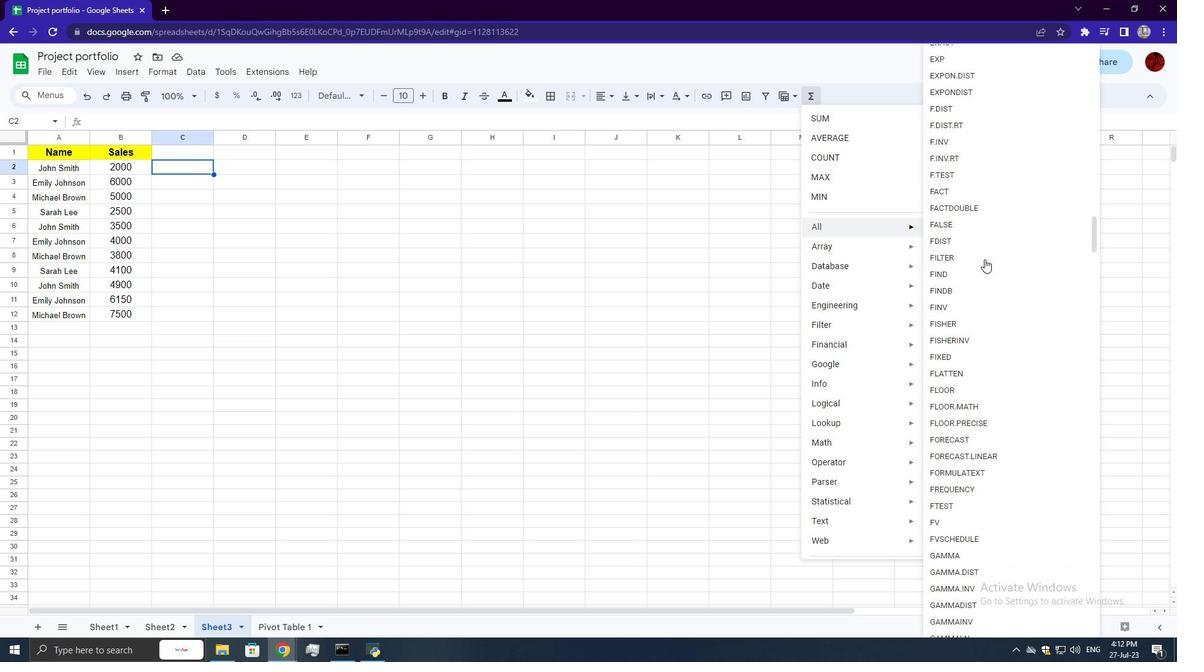 
Action: Mouse scrolled (985, 258) with delta (0, 0)
Screenshot: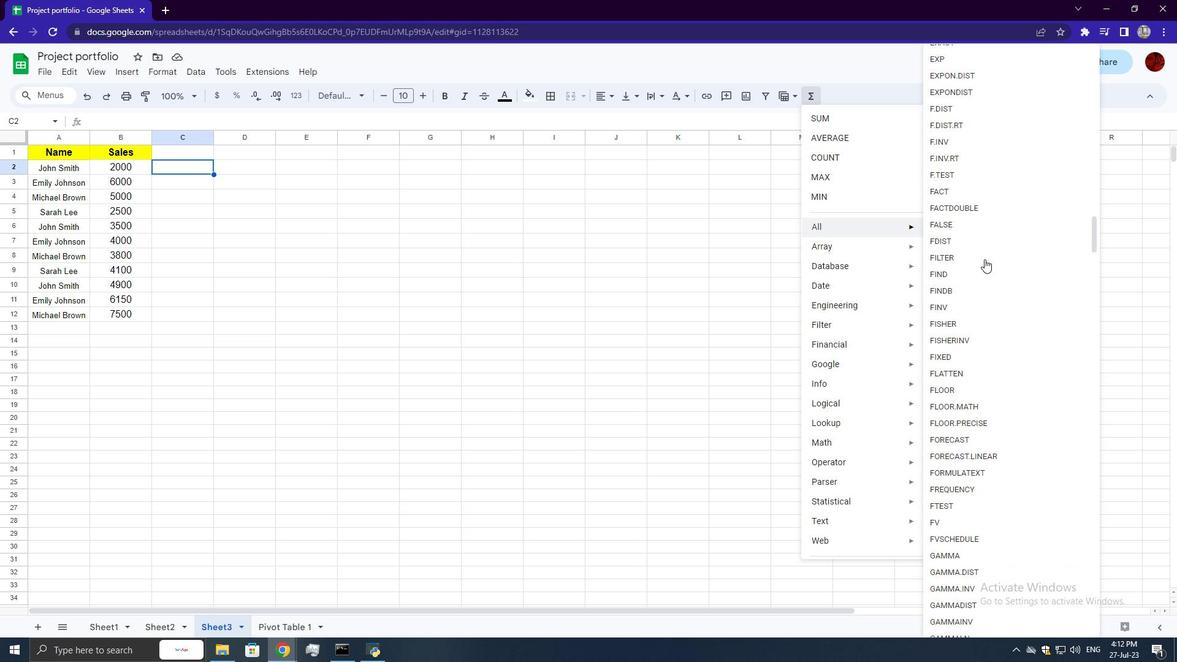 
Action: Mouse scrolled (985, 258) with delta (0, 0)
Screenshot: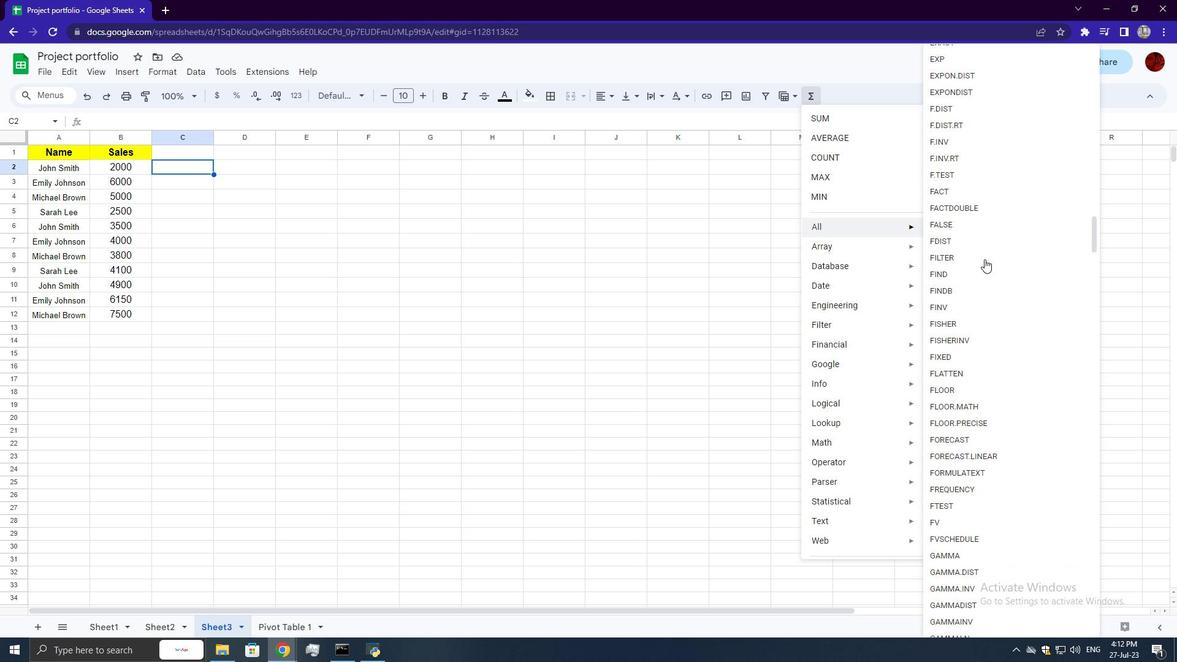 
Action: Mouse scrolled (985, 258) with delta (0, 0)
Screenshot: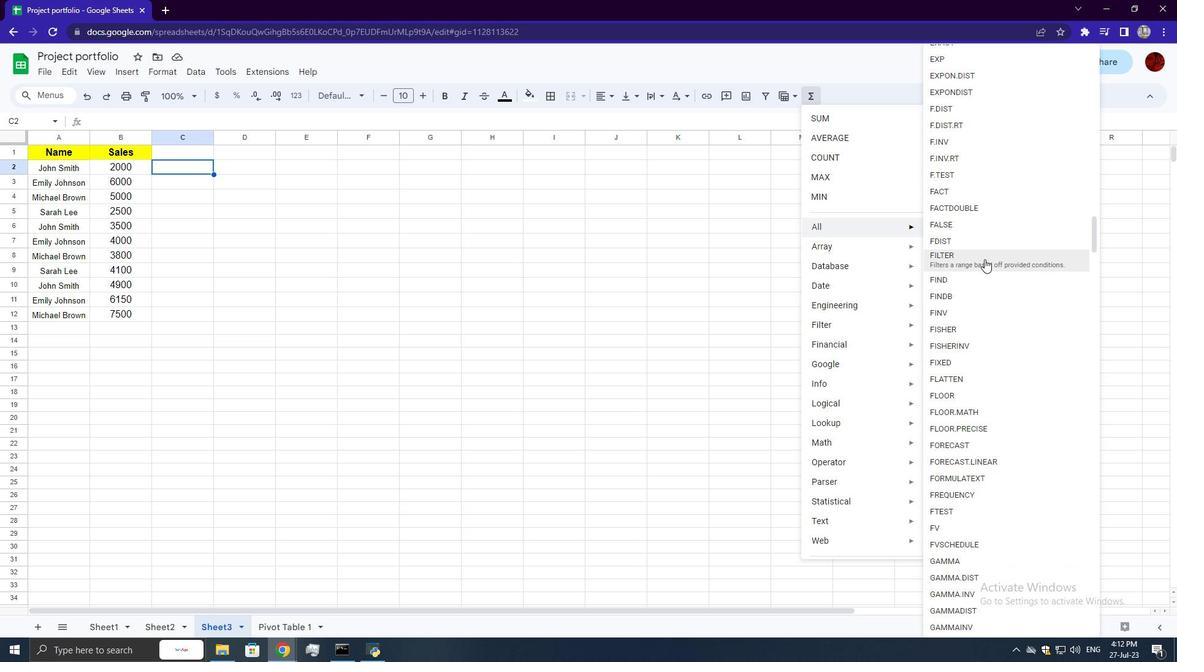 
Action: Mouse scrolled (985, 258) with delta (0, 0)
Screenshot: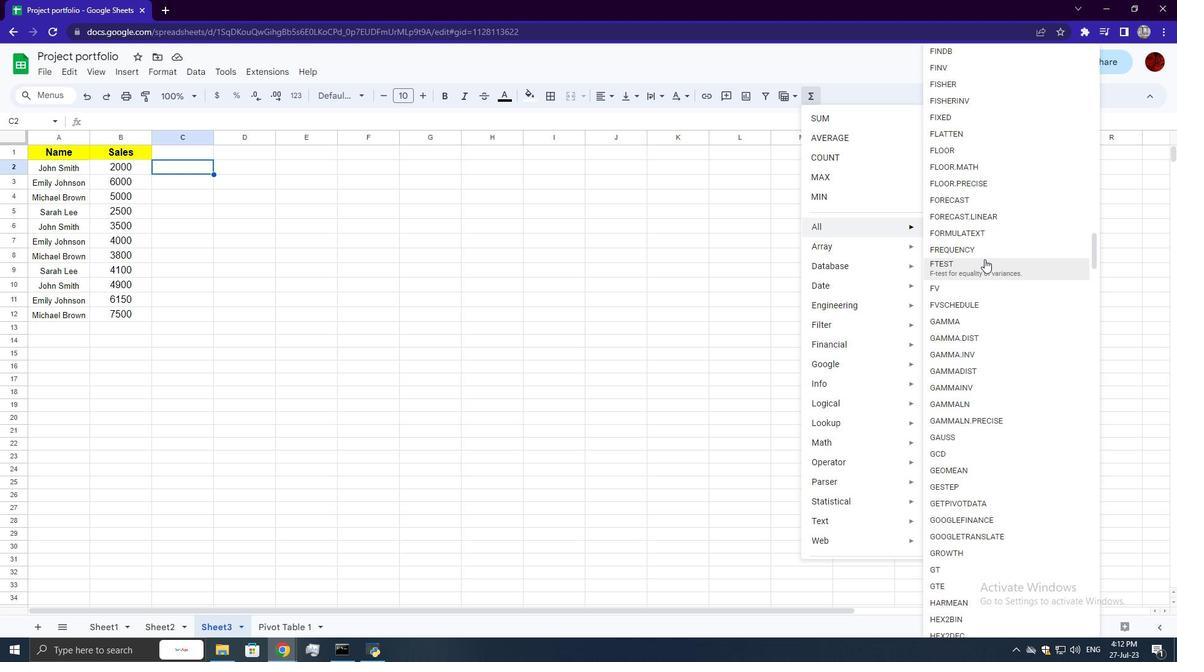 
Action: Mouse scrolled (985, 258) with delta (0, 0)
Screenshot: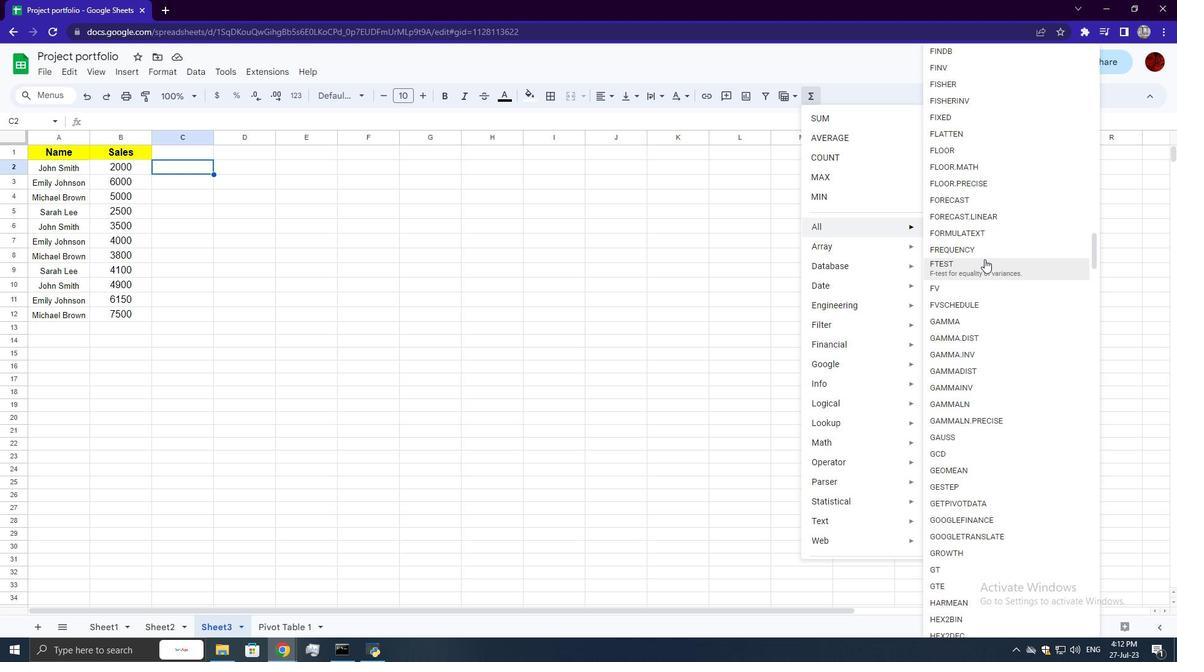
Action: Mouse scrolled (985, 258) with delta (0, 0)
Screenshot: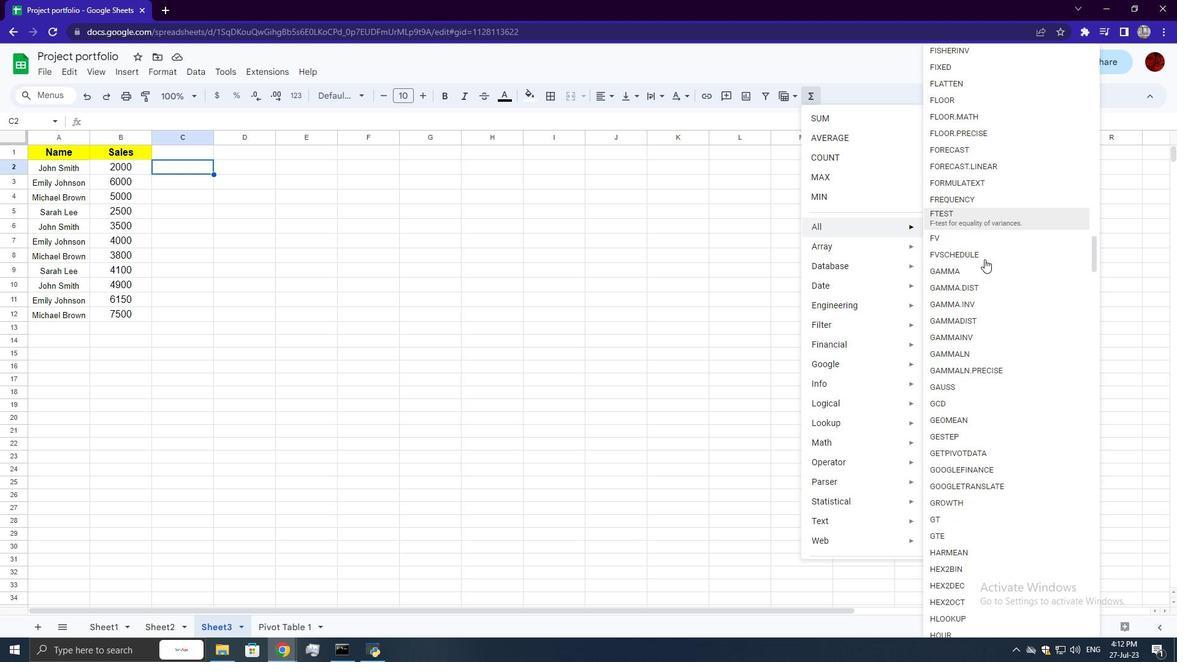 
Action: Mouse scrolled (985, 258) with delta (0, 0)
Screenshot: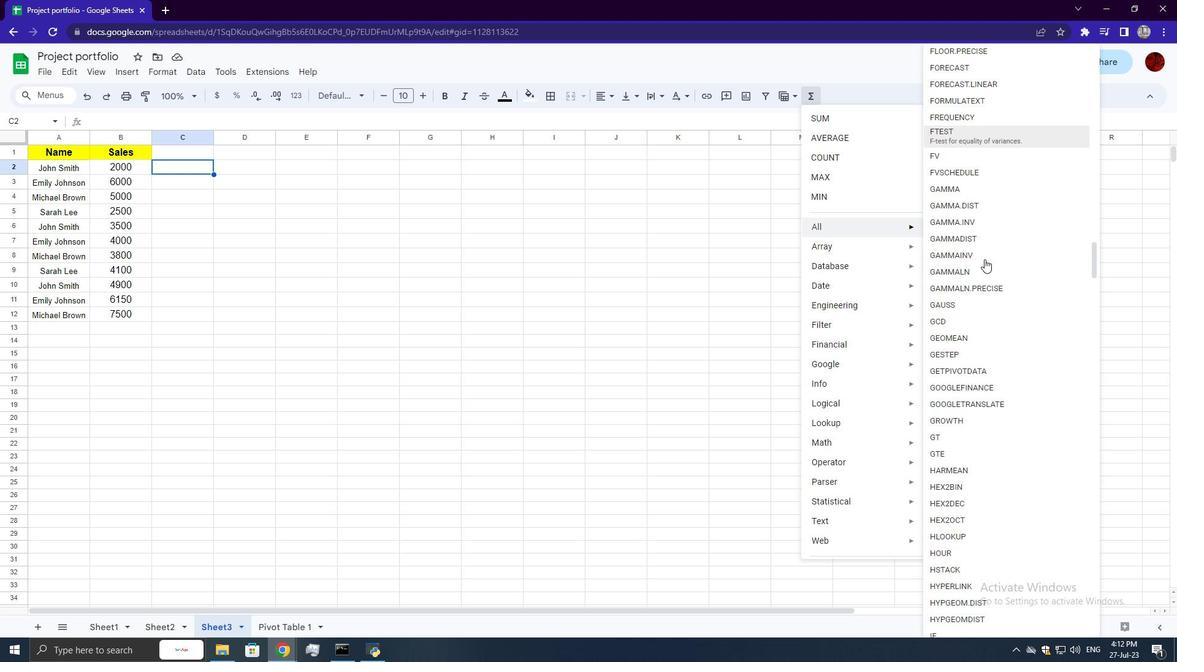 
Action: Mouse scrolled (985, 258) with delta (0, 0)
Screenshot: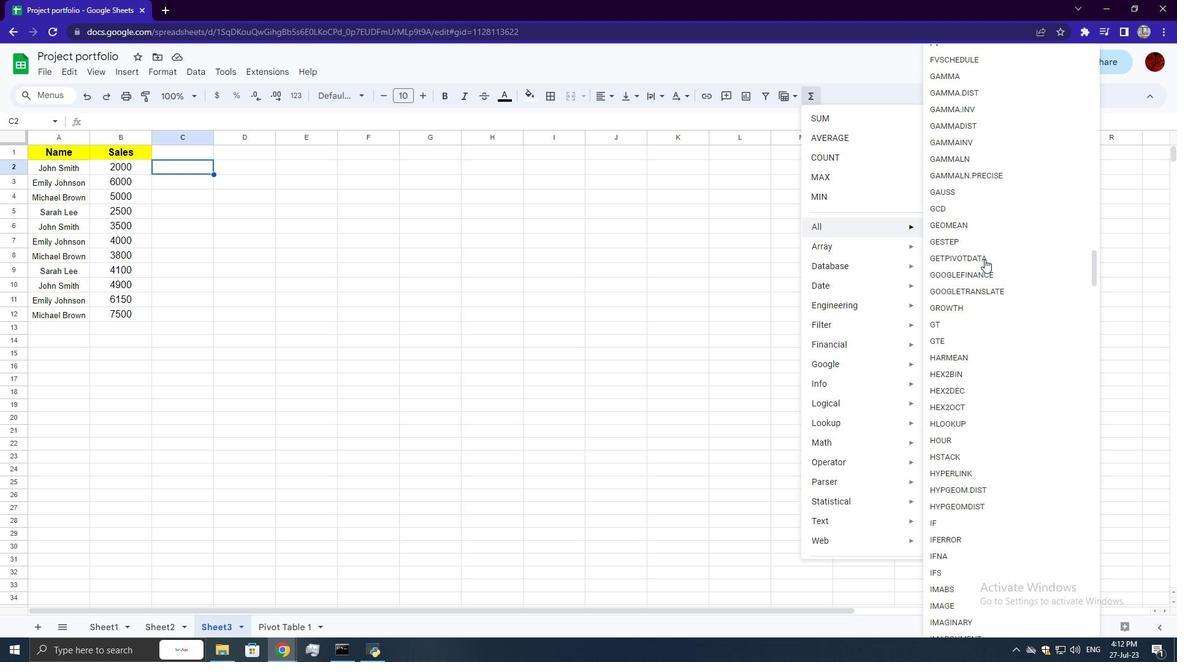 
Action: Mouse scrolled (985, 258) with delta (0, 0)
Screenshot: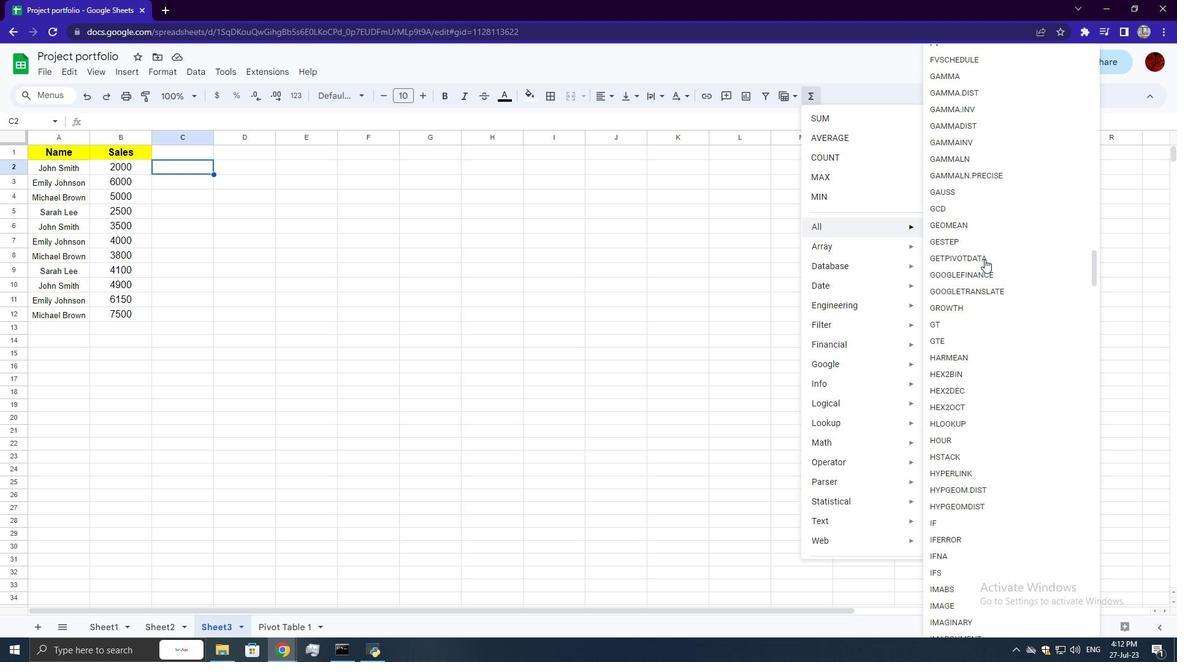 
Action: Mouse scrolled (985, 258) with delta (0, 0)
Screenshot: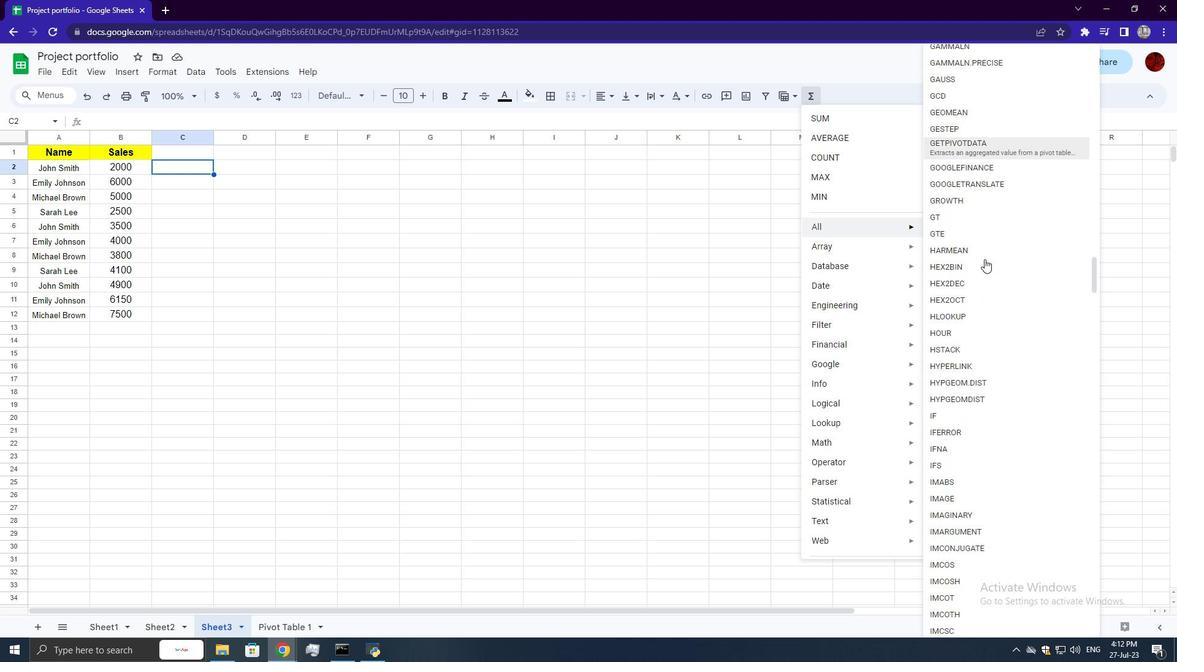 
Action: Mouse scrolled (985, 258) with delta (0, 0)
Screenshot: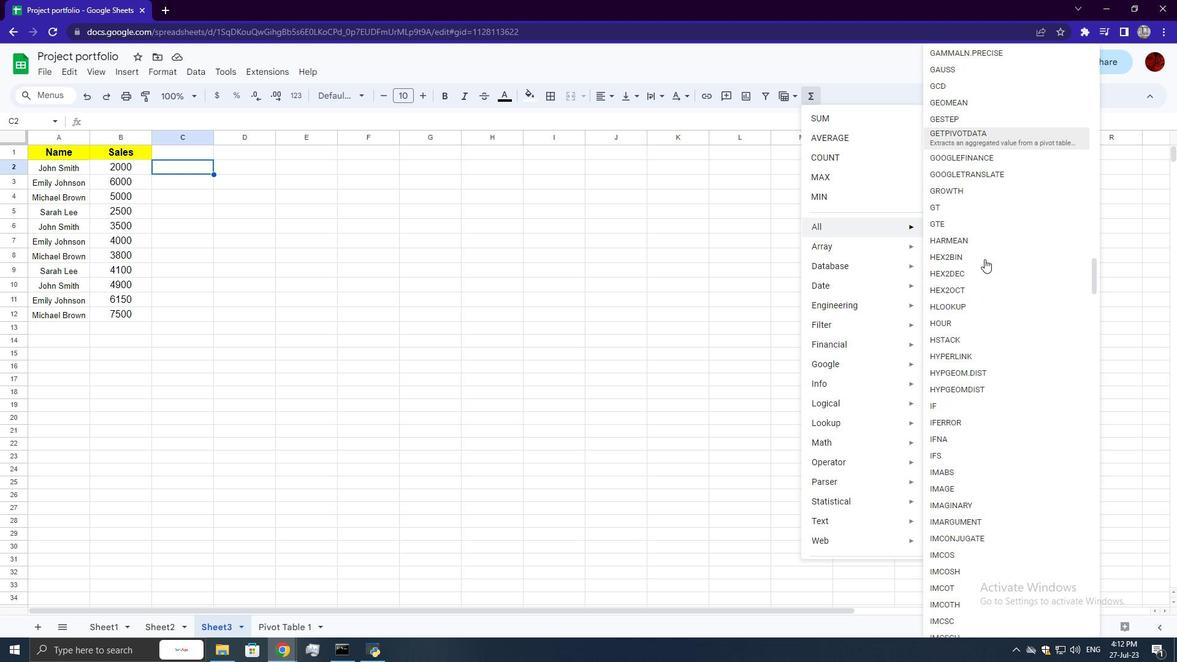 
Action: Mouse scrolled (985, 258) with delta (0, 0)
Screenshot: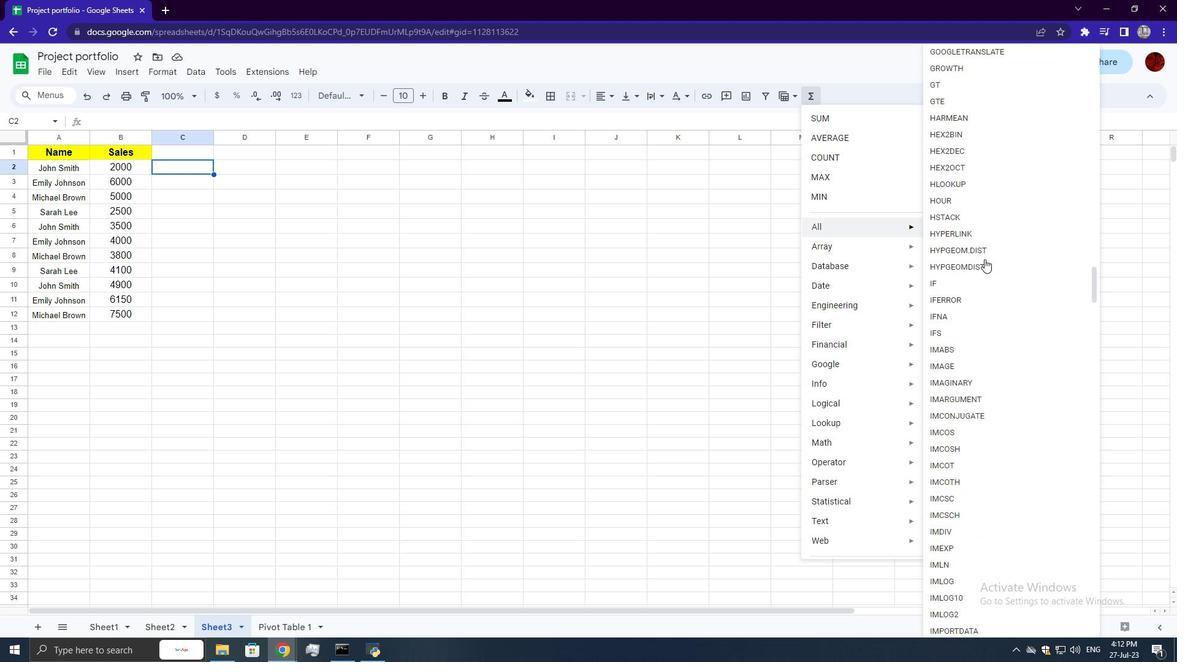 
Action: Mouse scrolled (985, 258) with delta (0, 0)
Screenshot: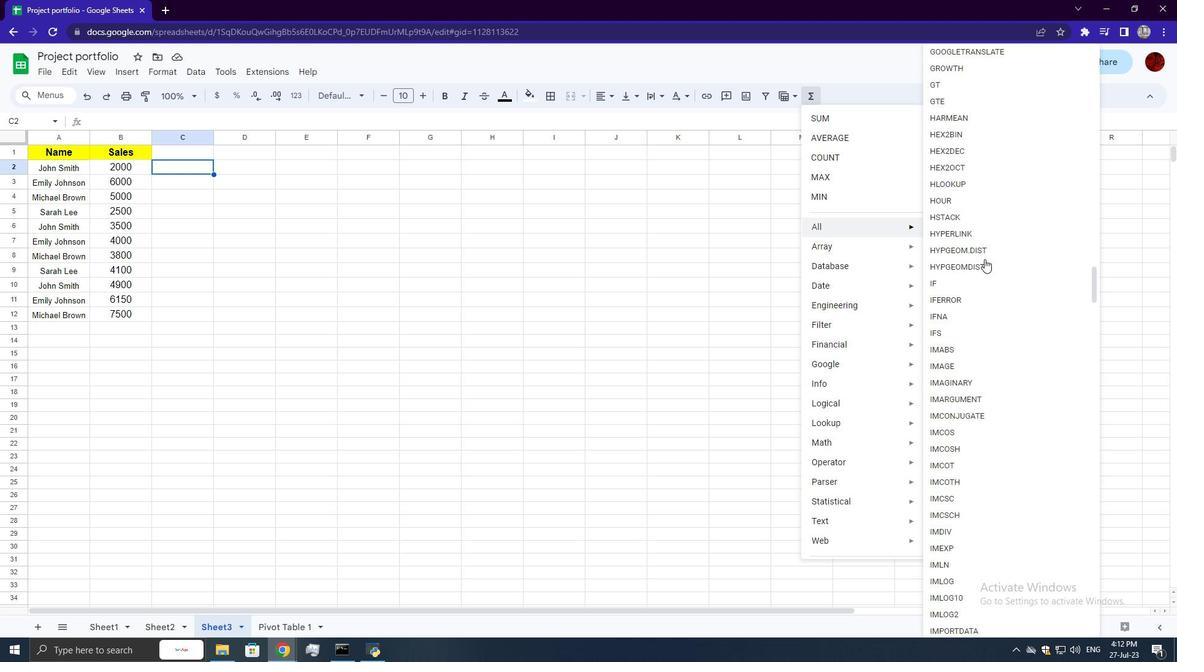 
Action: Mouse scrolled (985, 258) with delta (0, 0)
Screenshot: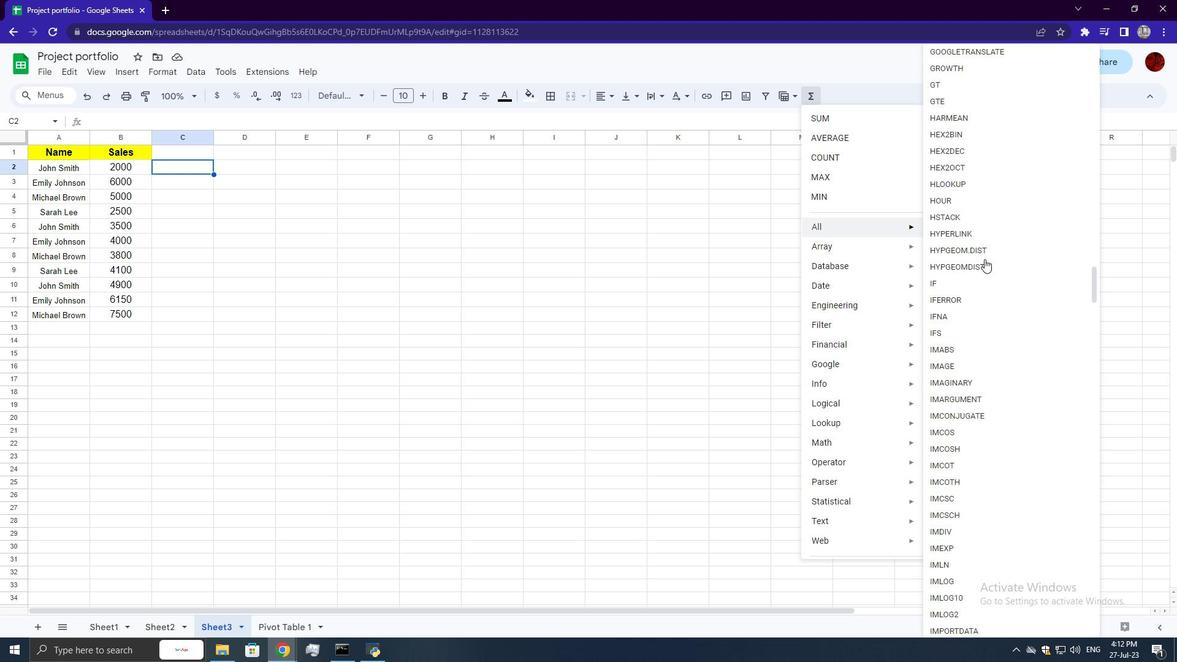 
Action: Mouse scrolled (985, 258) with delta (0, 0)
Screenshot: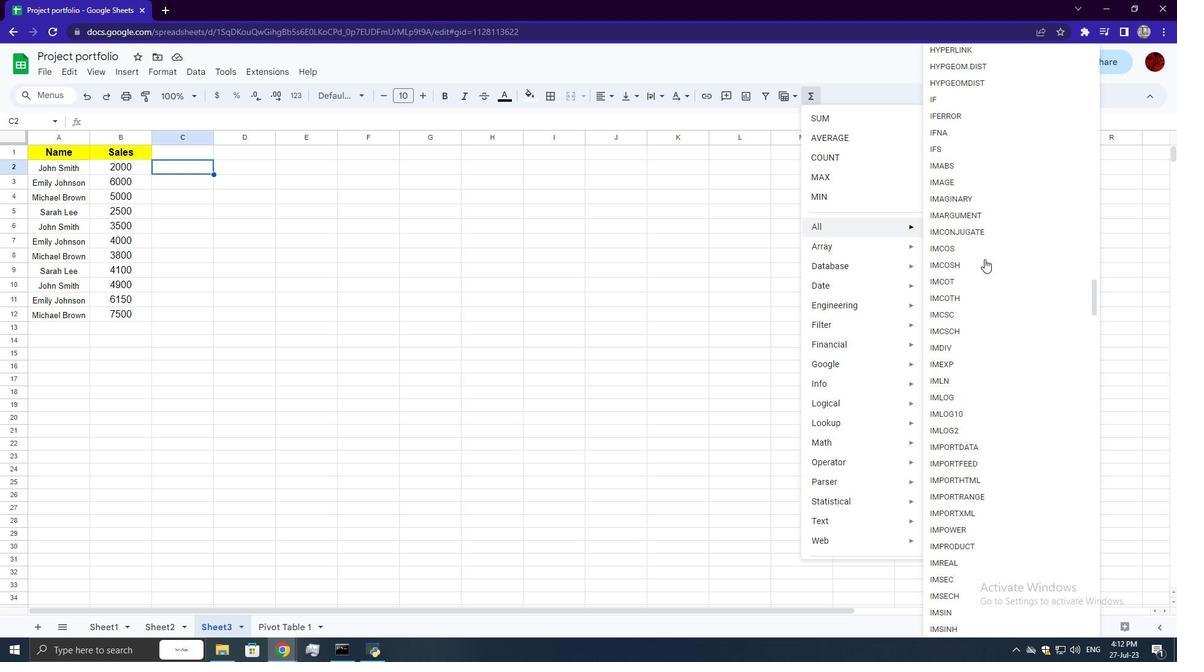 
Action: Mouse scrolled (985, 258) with delta (0, 0)
Screenshot: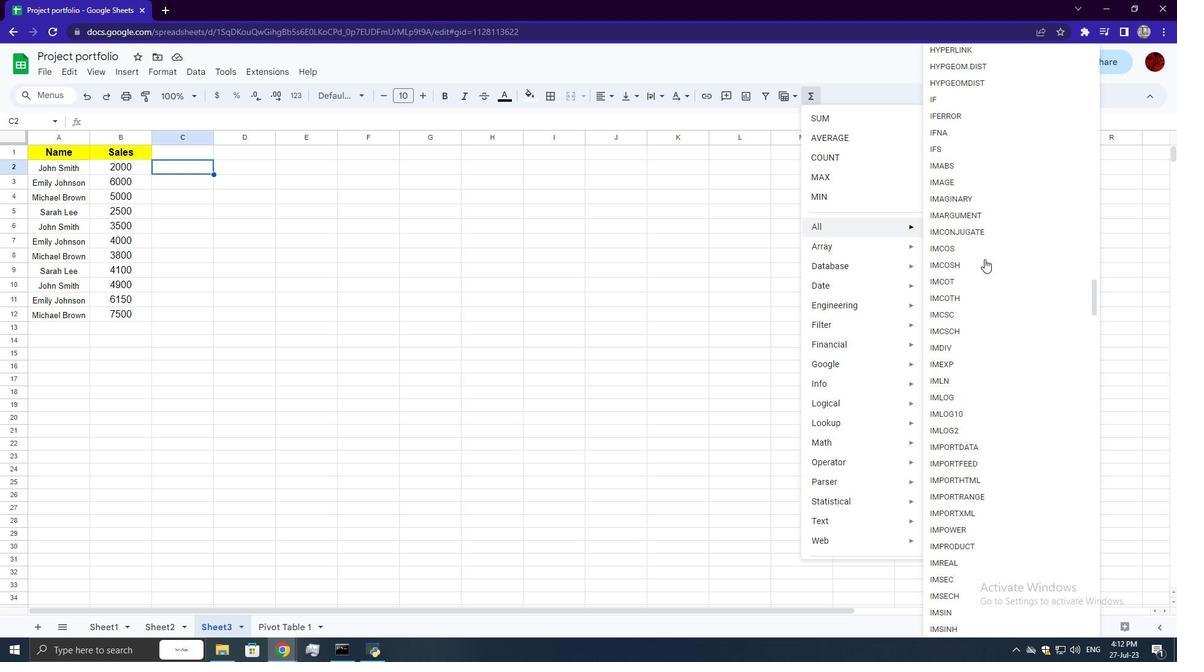 
Action: Mouse scrolled (985, 258) with delta (0, 0)
Screenshot: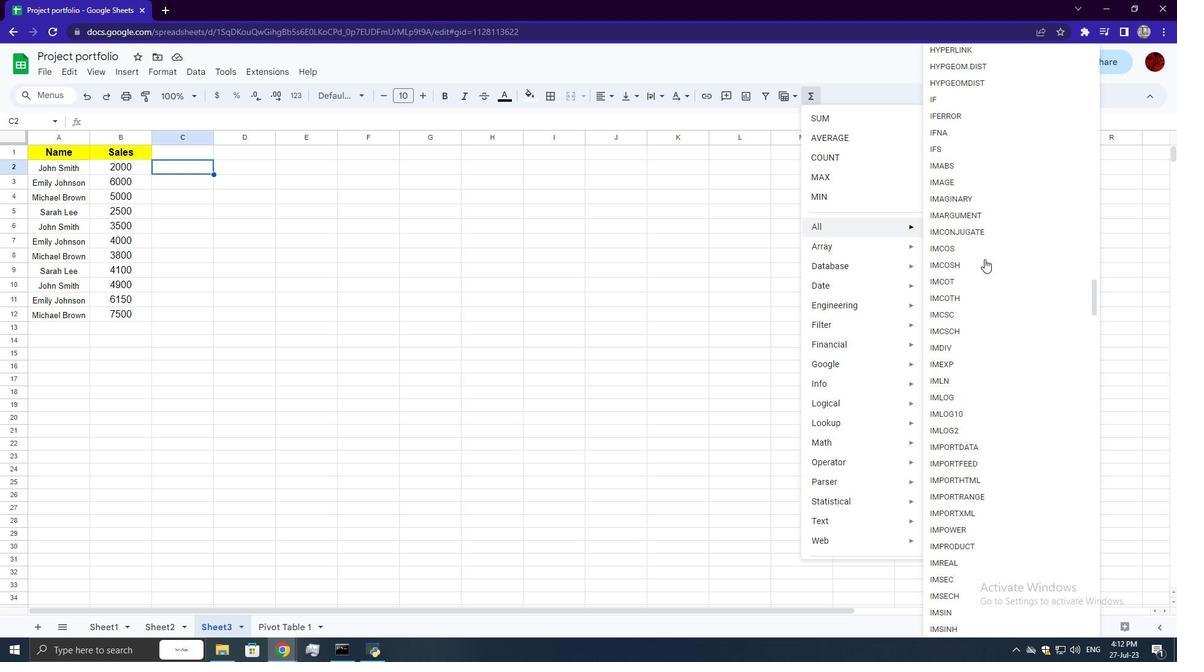 
Action: Mouse scrolled (985, 258) with delta (0, 0)
Screenshot: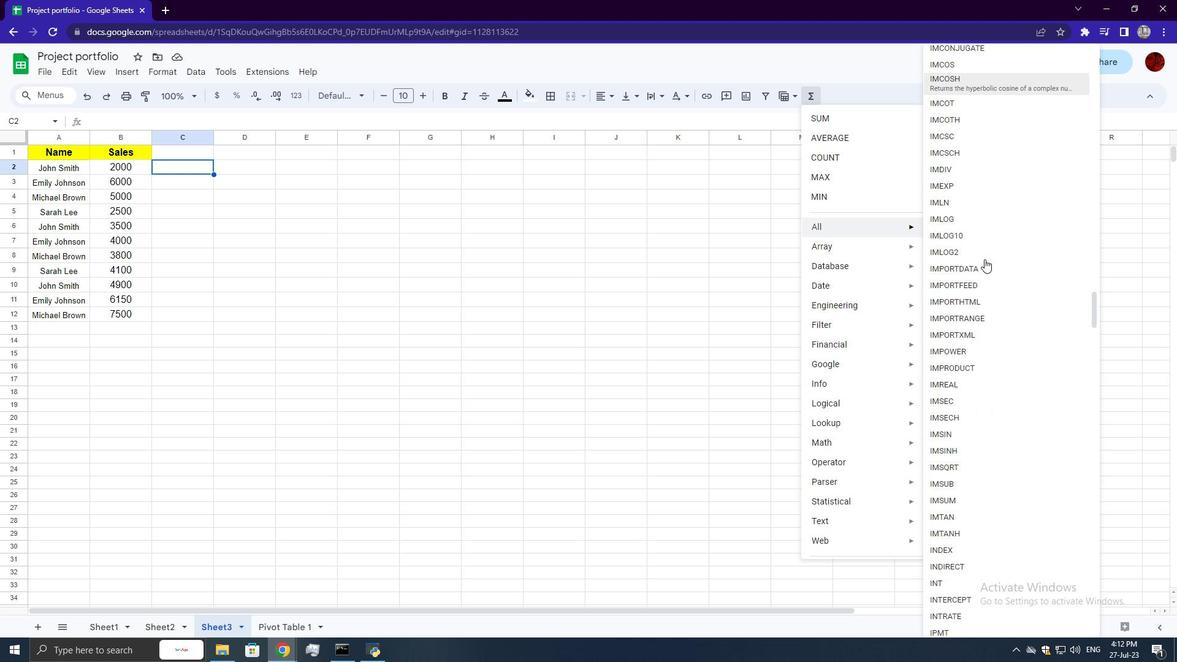 
Action: Mouse scrolled (985, 258) with delta (0, 0)
Screenshot: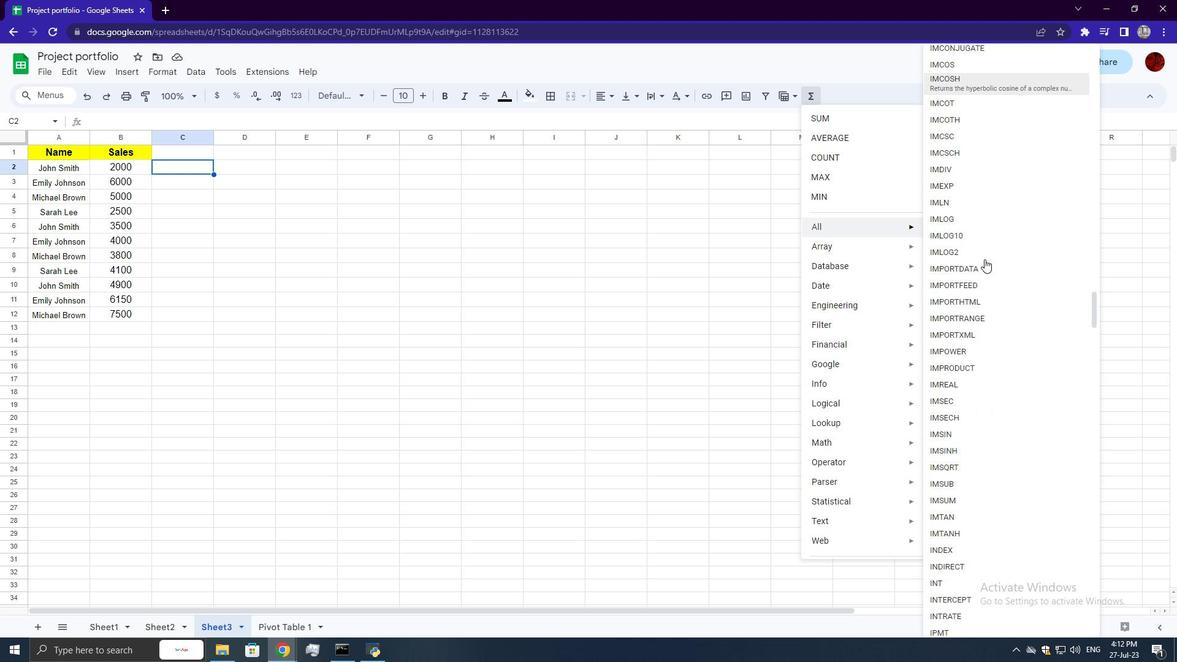 
Action: Mouse scrolled (985, 258) with delta (0, 0)
Screenshot: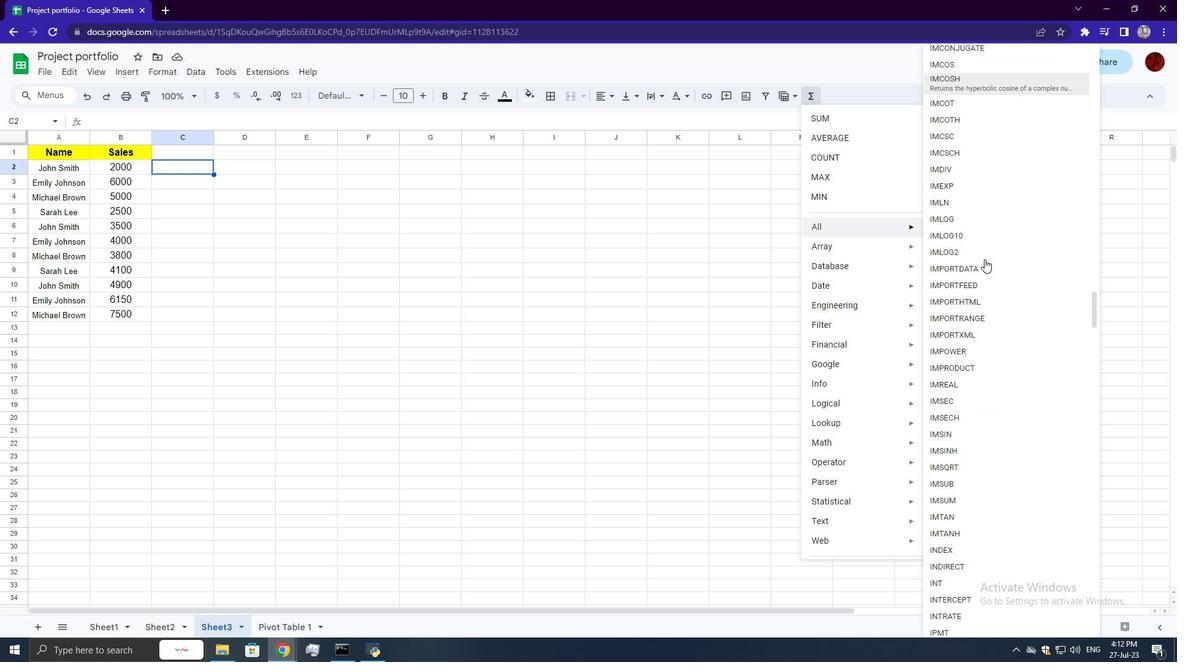 
Action: Mouse scrolled (985, 258) with delta (0, 0)
Screenshot: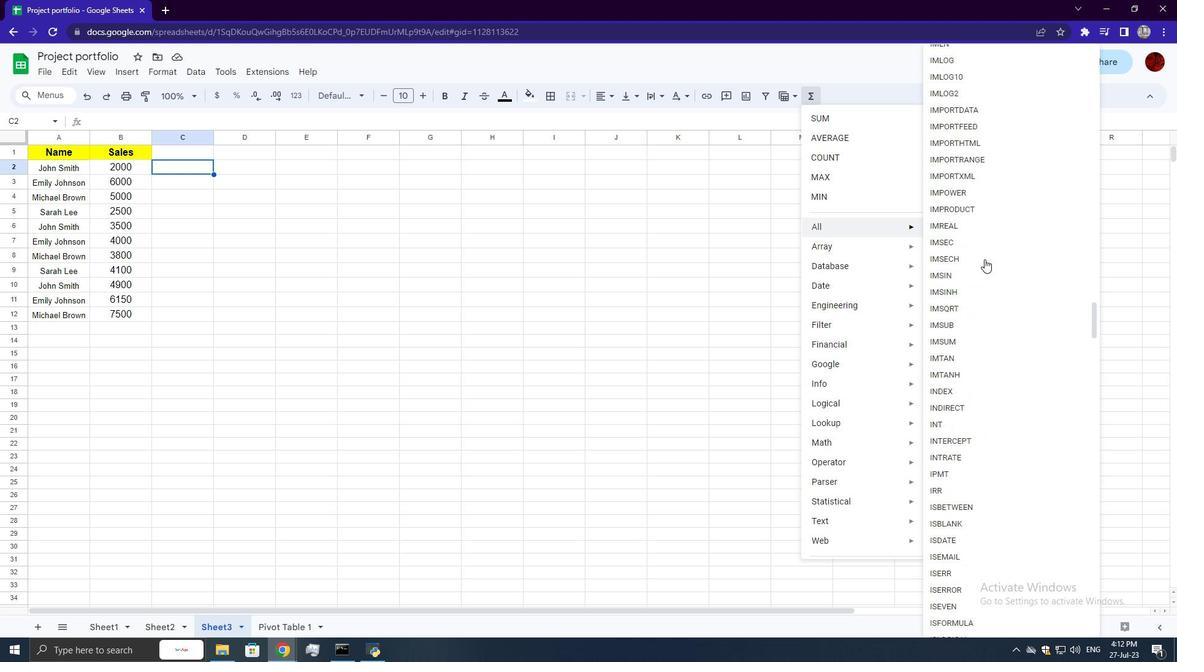 
Action: Mouse scrolled (985, 258) with delta (0, 0)
Screenshot: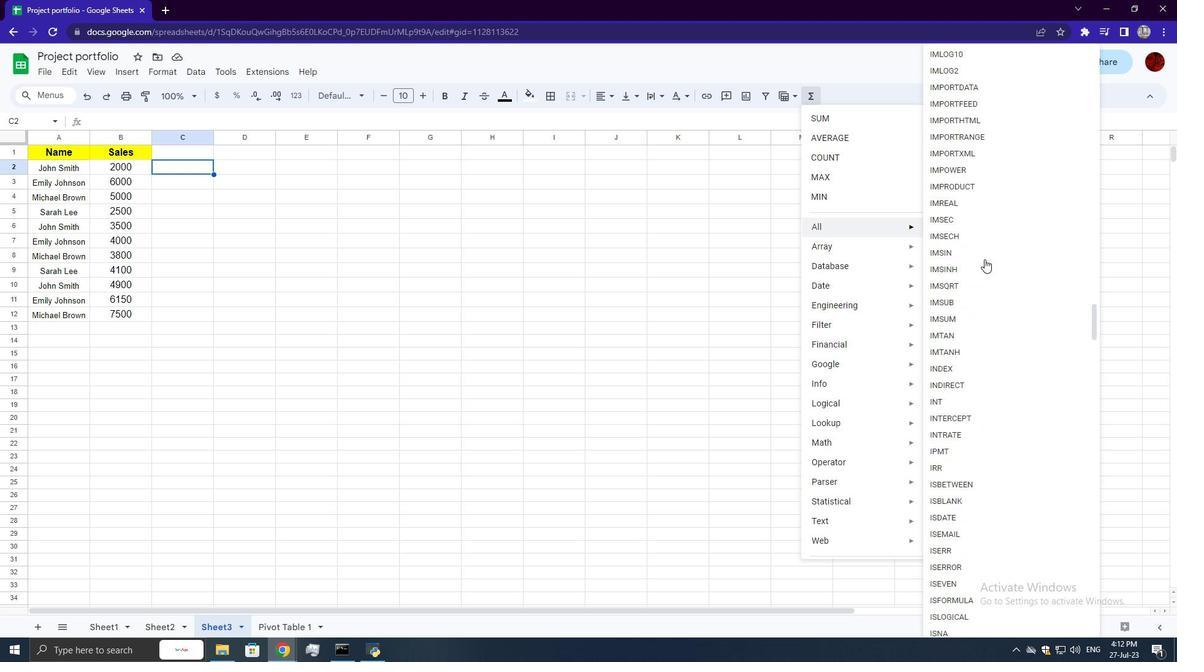 
Action: Mouse scrolled (985, 258) with delta (0, 0)
Screenshot: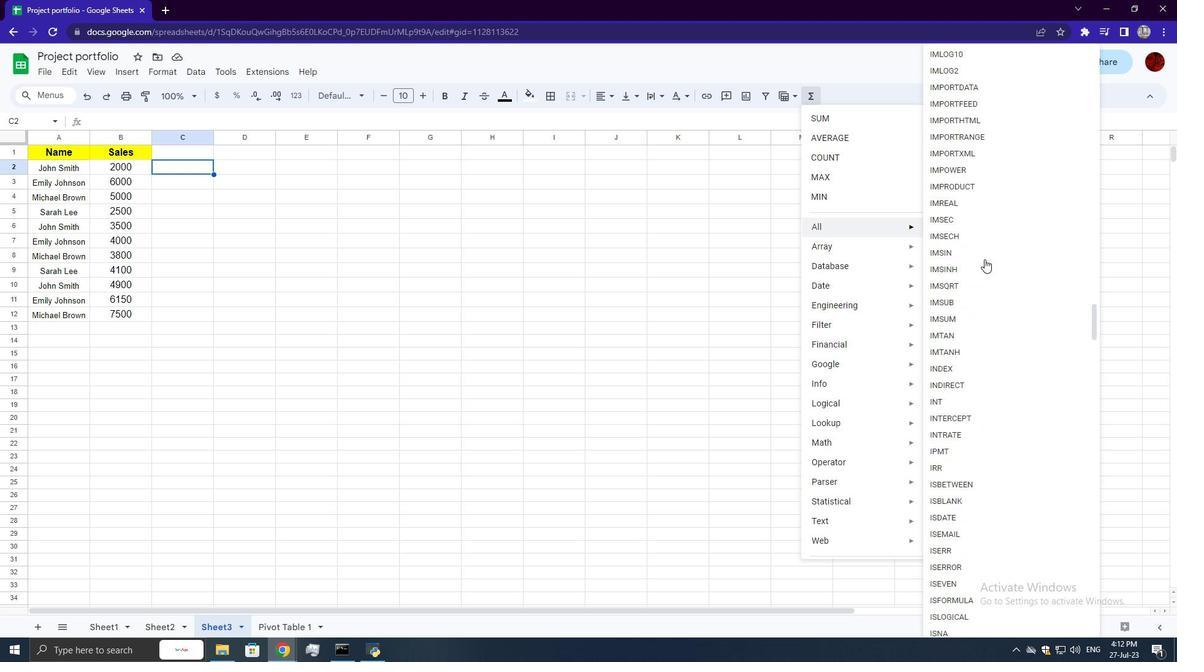 
Action: Mouse scrolled (985, 258) with delta (0, 0)
Screenshot: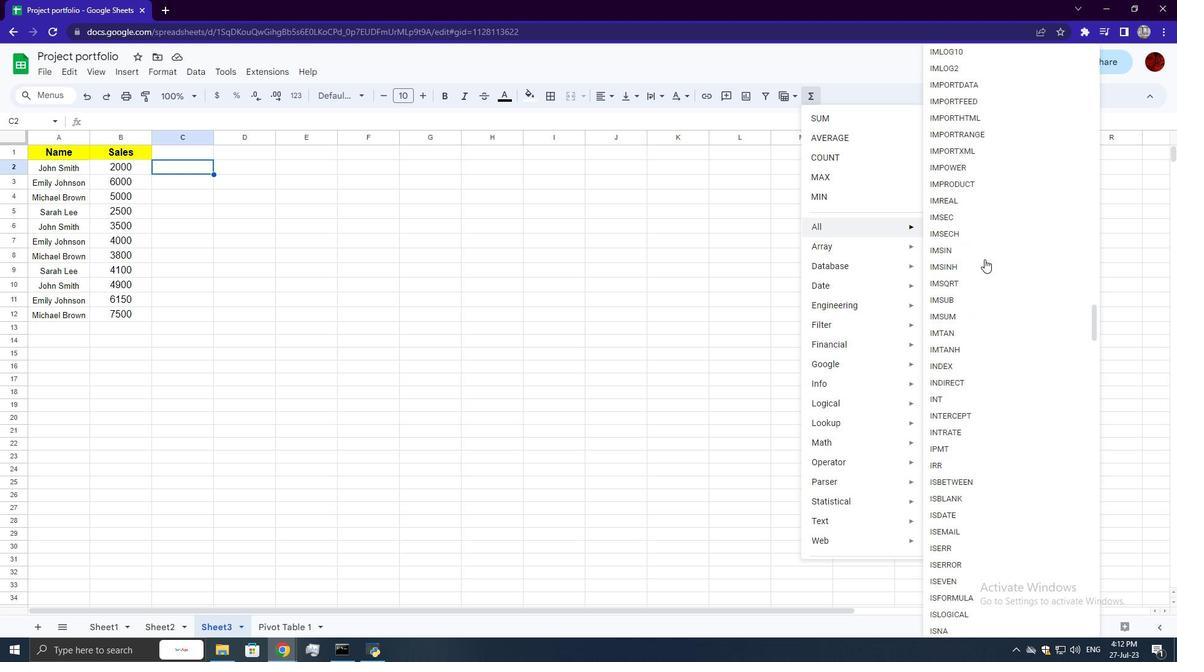 
Action: Mouse scrolled (985, 258) with delta (0, 0)
Screenshot: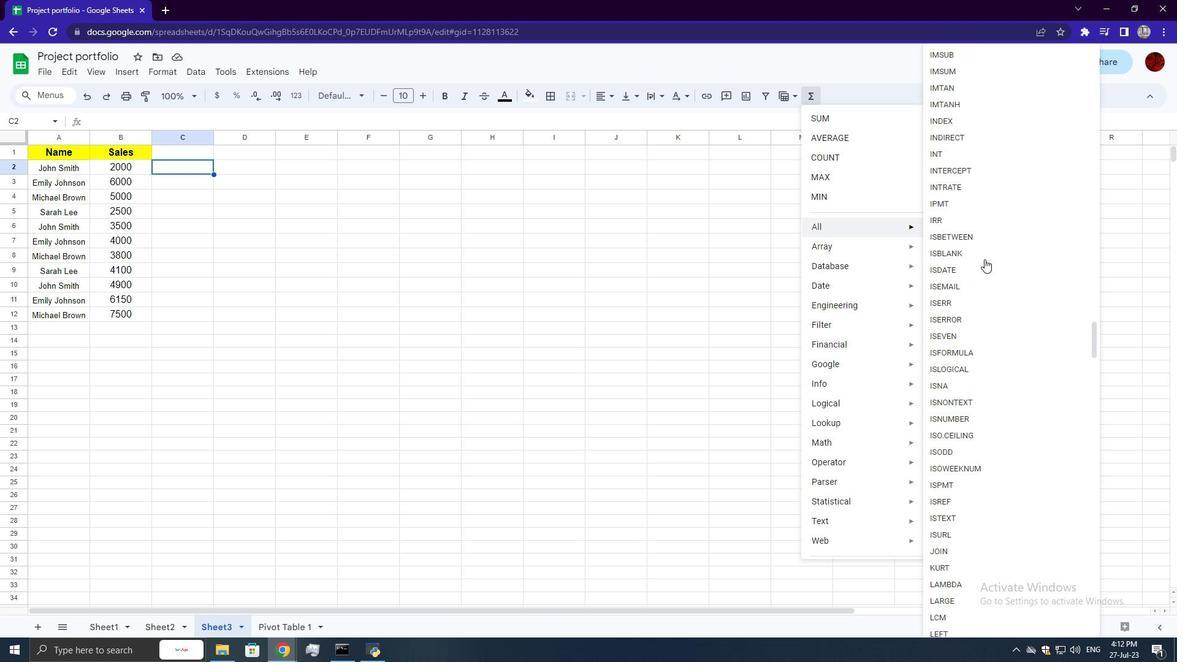 
Action: Mouse scrolled (985, 258) with delta (0, 0)
Screenshot: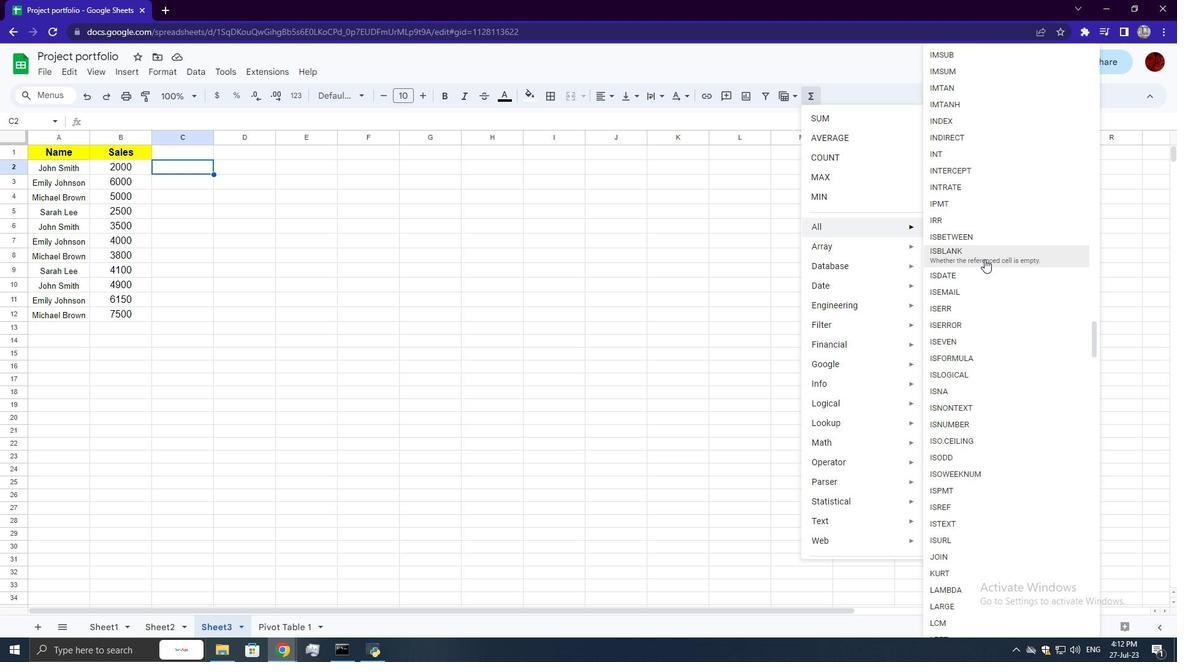 
Action: Mouse scrolled (985, 258) with delta (0, 0)
Screenshot: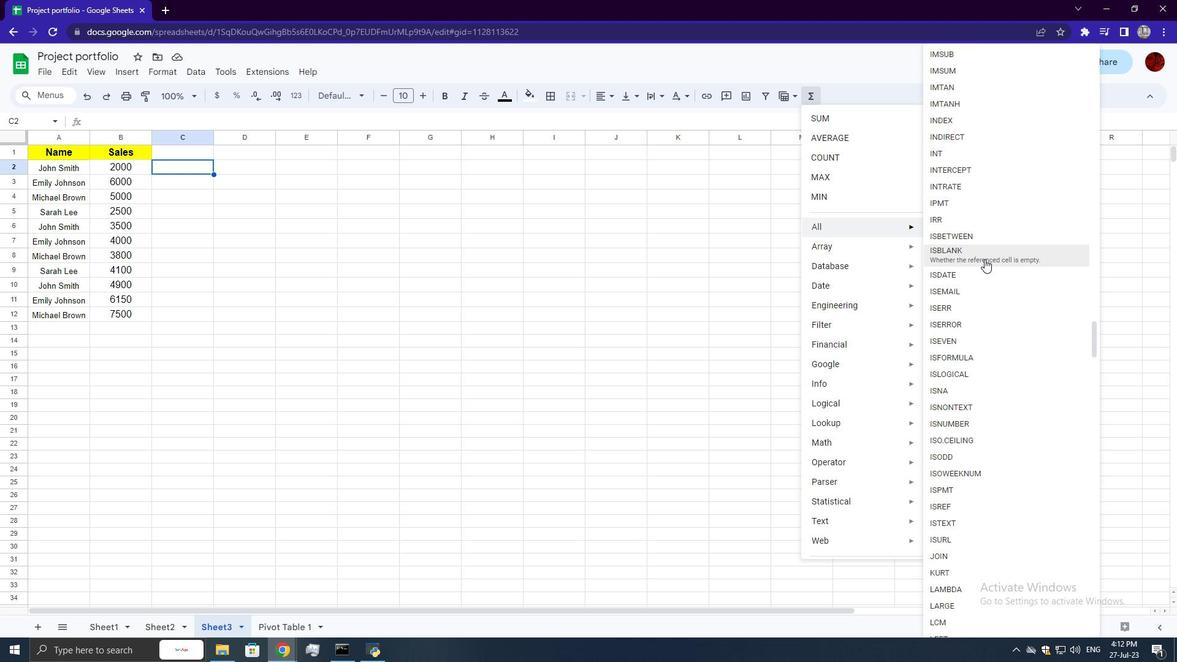 
Action: Mouse scrolled (985, 258) with delta (0, 0)
Screenshot: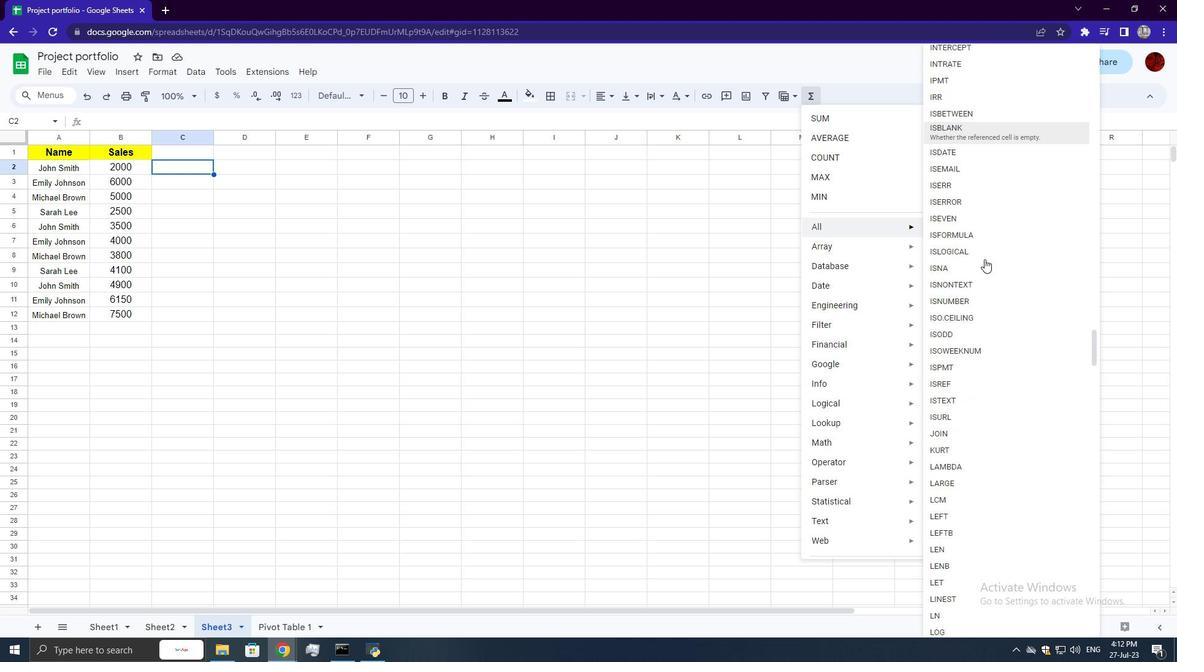 
Action: Mouse moved to (956, 352)
Screenshot: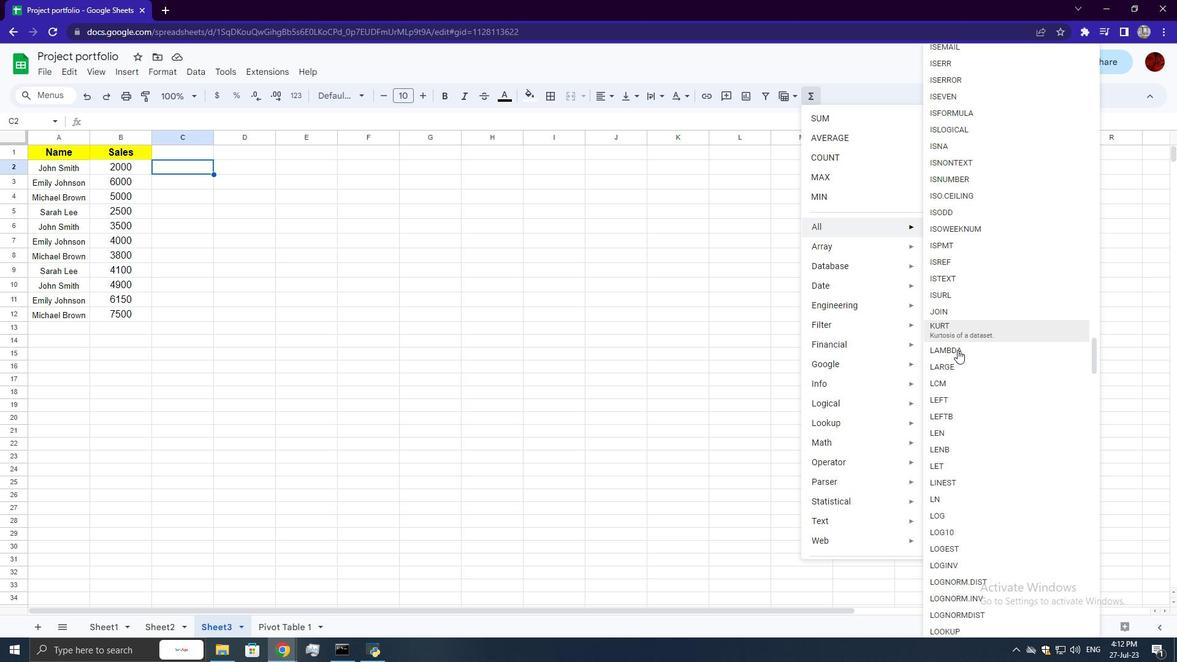 
Action: Mouse pressed left at (956, 352)
Screenshot: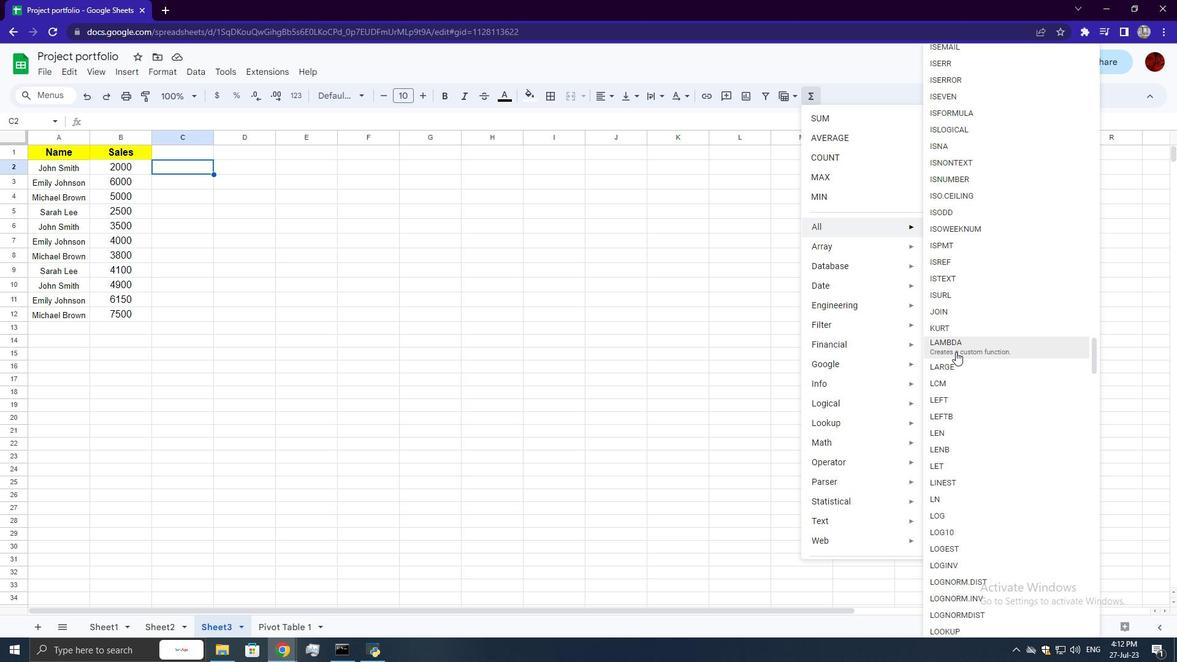 
Action: Key pressed x<Key.space><Key.backspace>,<Key.space>x+10<Key.right><Key.shift_r><Key.shift_r><Key.shift_r><Key.shift_r><Key.shift_r><Key.shift_r><Key.shift_r><Key.shift_r><Key.shift_r><Key.shift_r><Key.shift_r><Key.shift_r>(
Screenshot: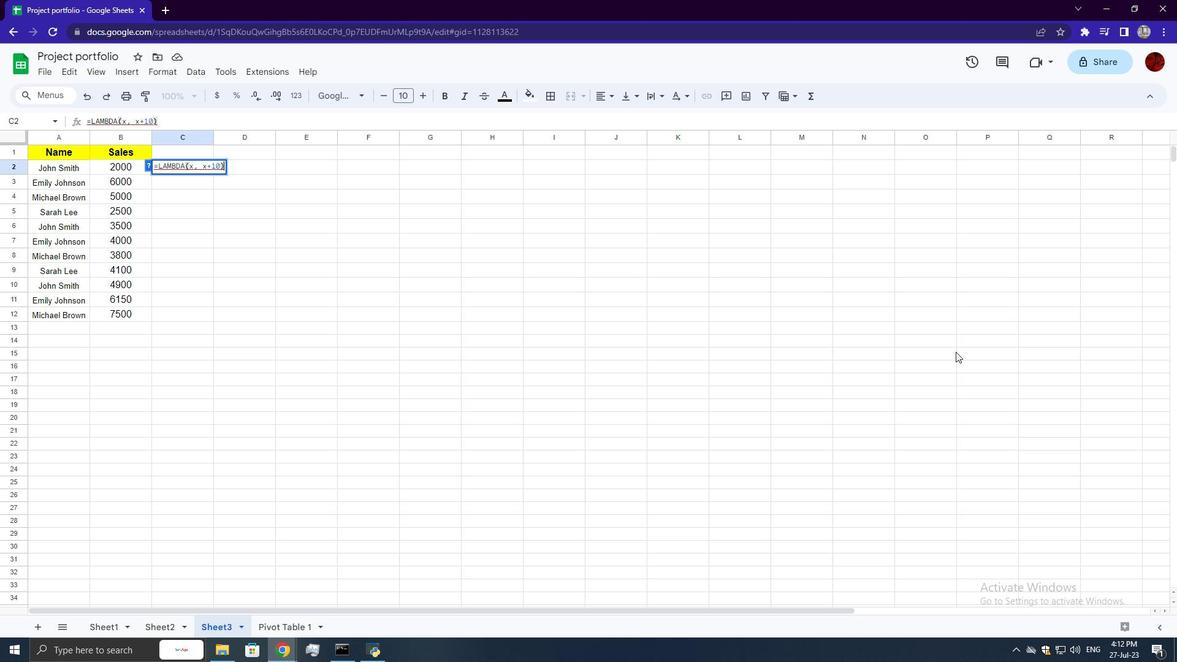 
Action: Mouse moved to (122, 167)
Screenshot: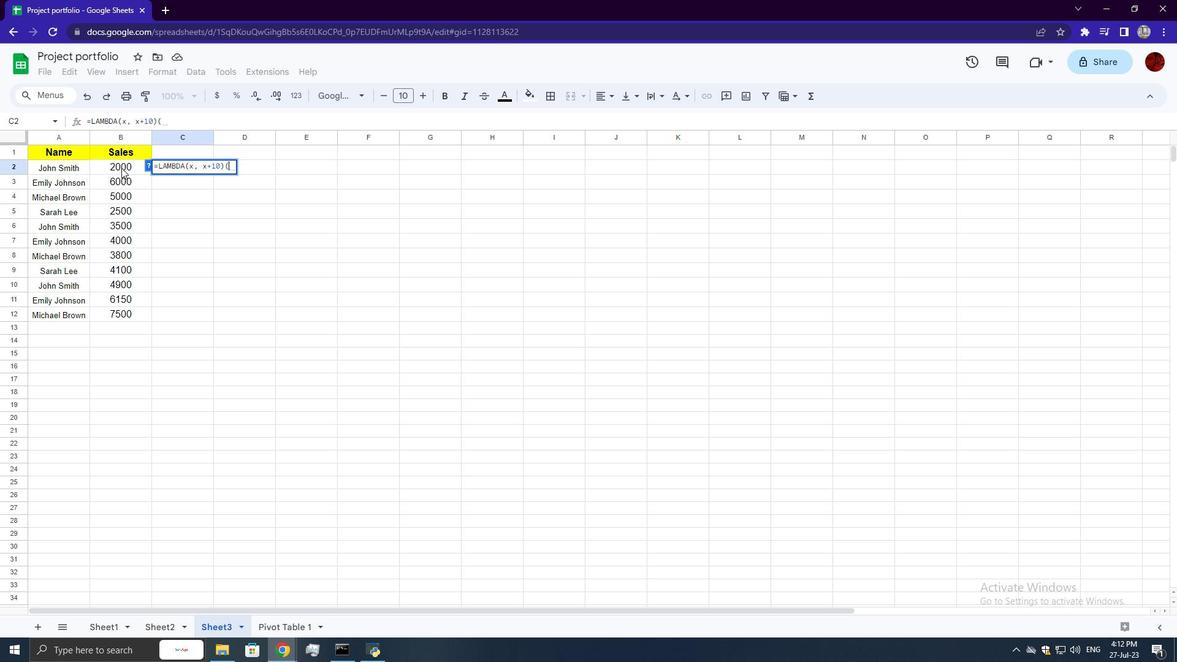 
Action: Mouse pressed left at (122, 167)
Screenshot: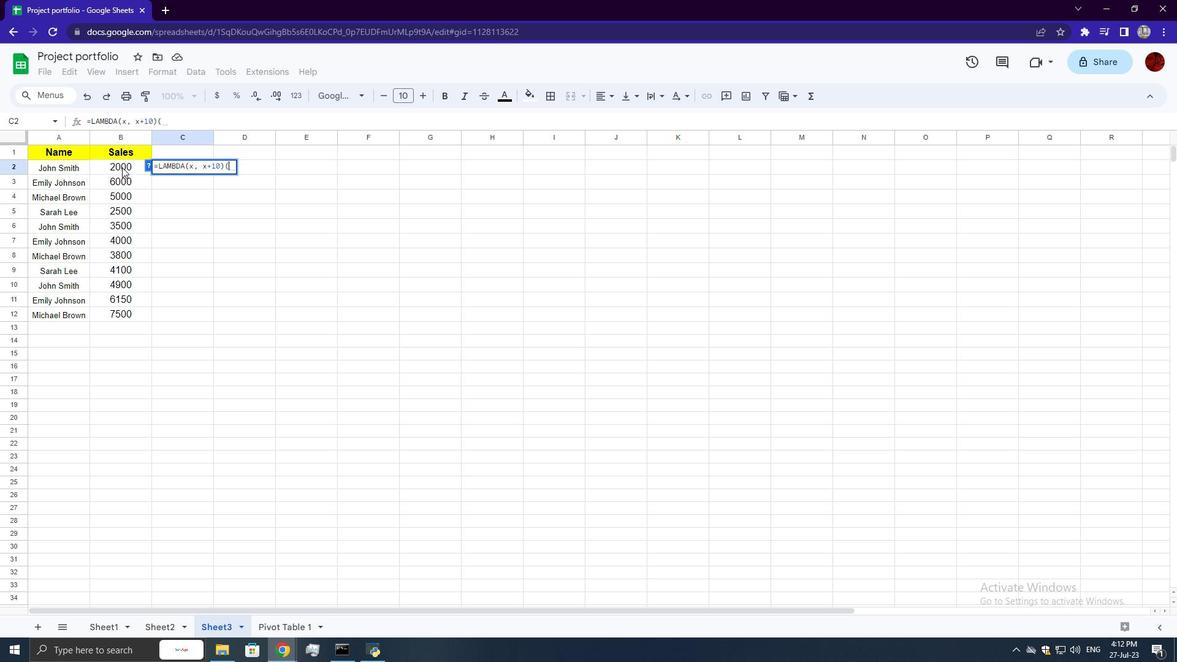 
Action: Mouse moved to (126, 315)
Screenshot: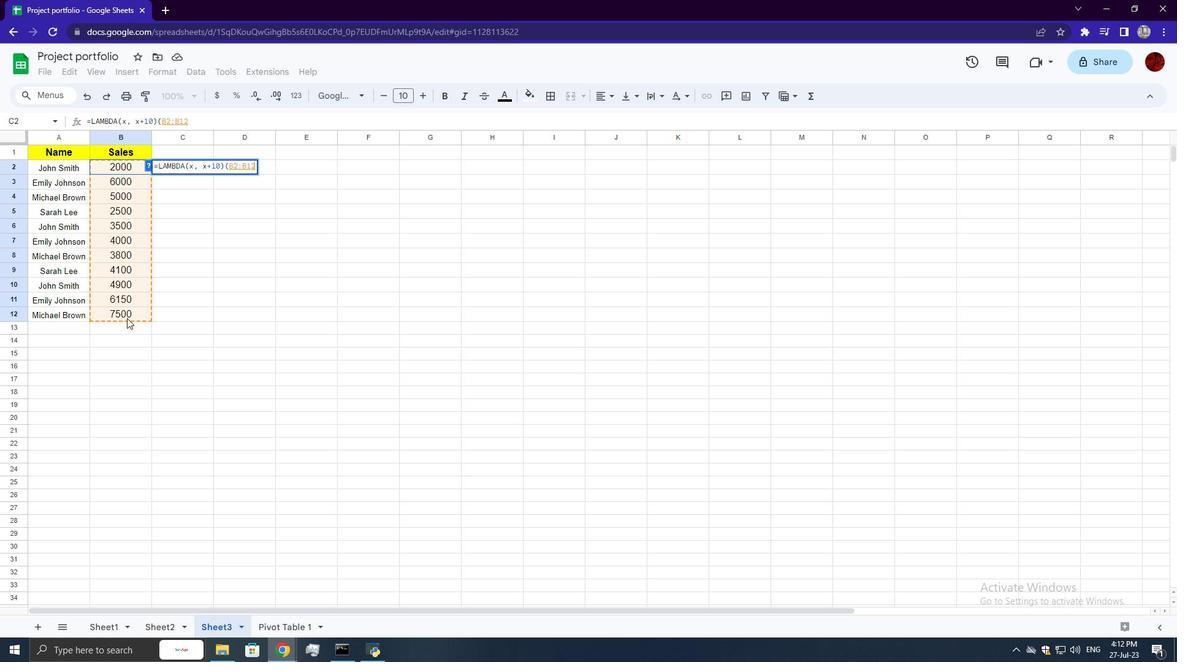 
Action: Key pressed <Key.shift_r><Key.shift_r>)<Key.enter>
Screenshot: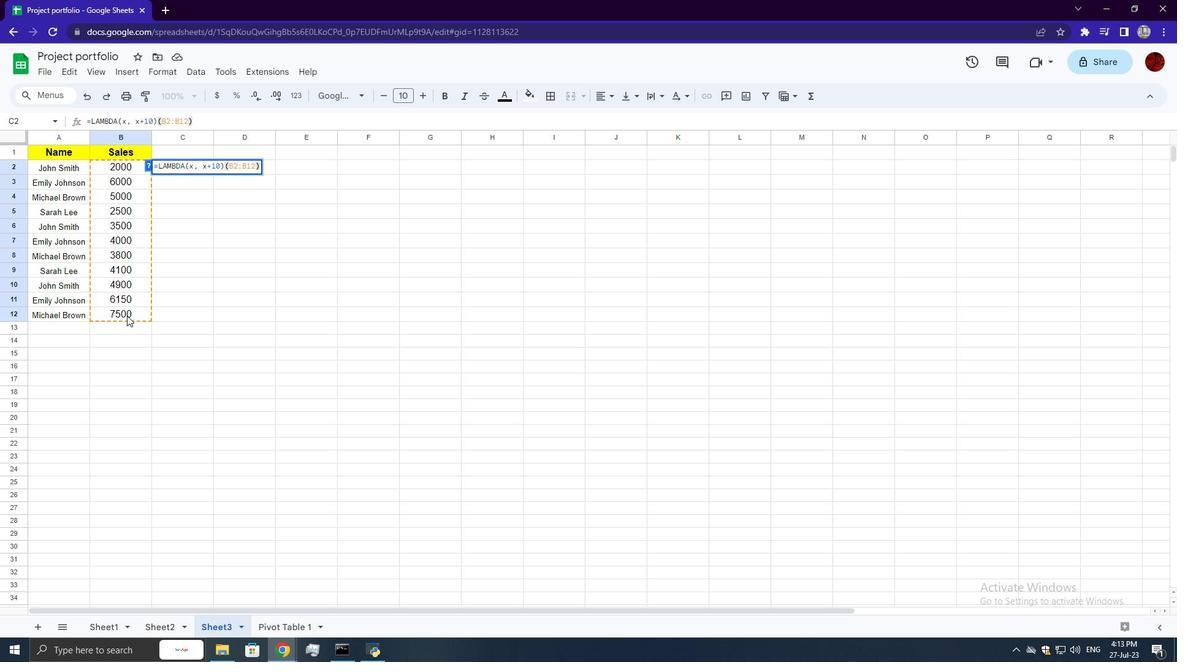 
